 Task: Send an email with the signature Manuel Garcia with the subject Request for feedback on a public opinion poll and the message I would like to request an update on the teams progress towards meeting the quarterly goals. from softage.3@softage.net to softage.7@softage.net with an attached audio file Audio_philosophy_discussion.mp3 and move the email from Sent Items to the folder Memorandums of understanding
Action: Mouse moved to (87, 173)
Screenshot: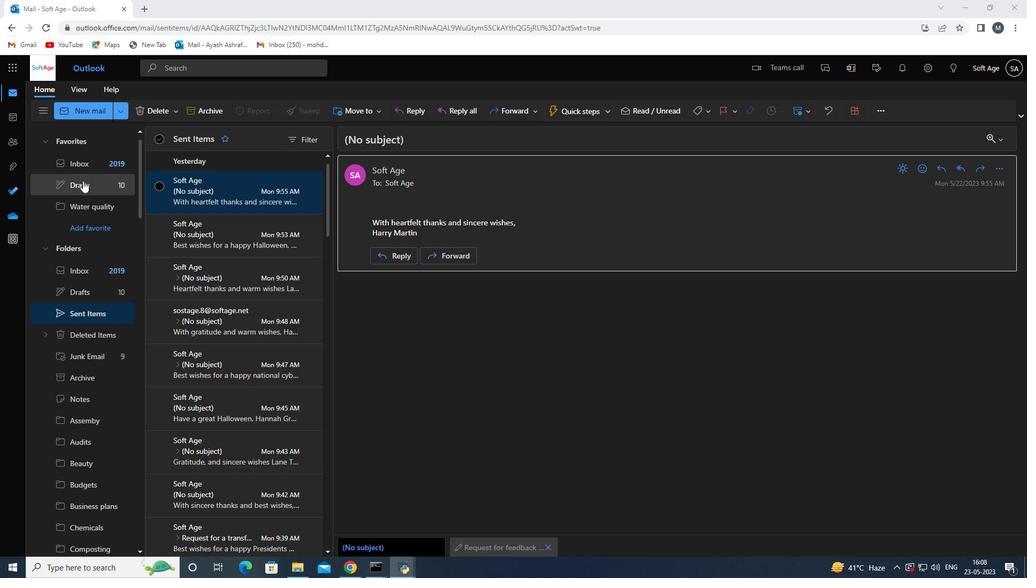 
Action: Mouse pressed left at (87, 173)
Screenshot: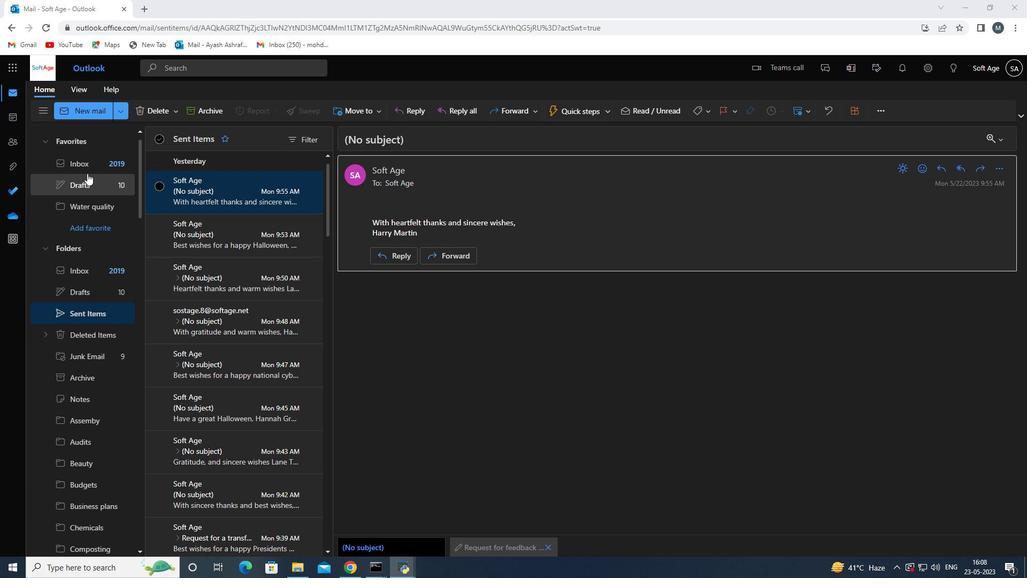 
Action: Mouse moved to (85, 112)
Screenshot: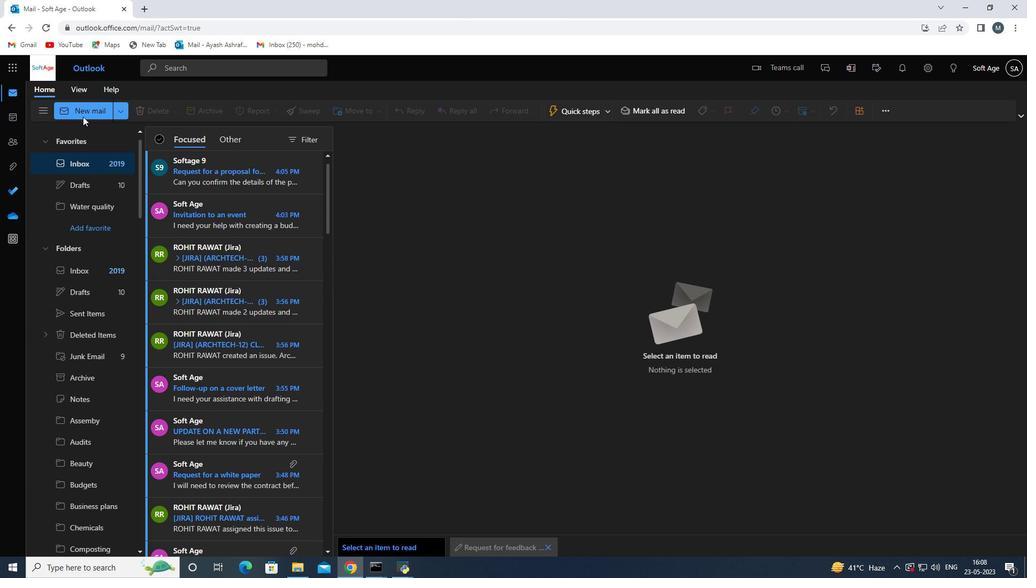 
Action: Mouse pressed left at (85, 112)
Screenshot: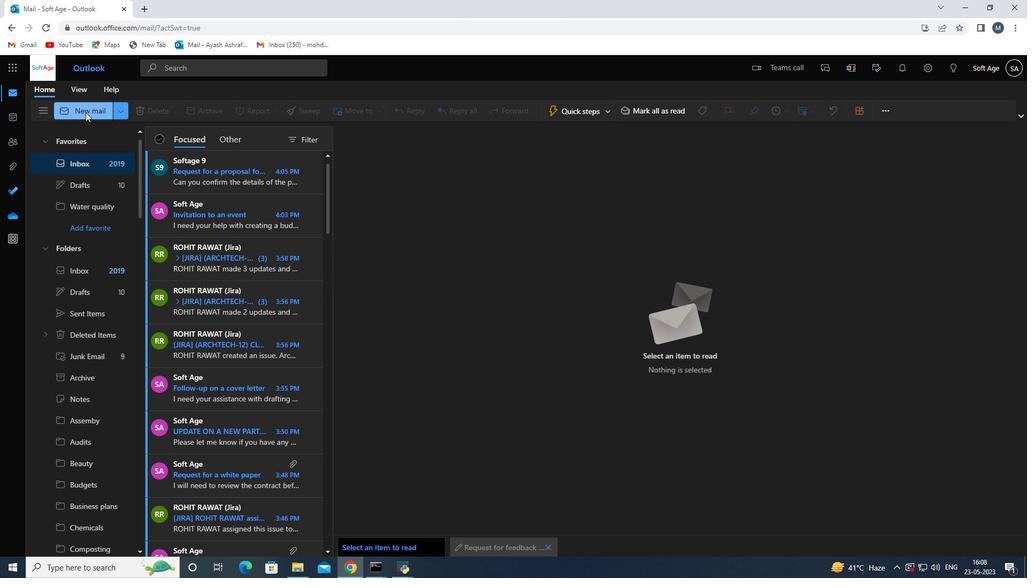 
Action: Mouse moved to (717, 113)
Screenshot: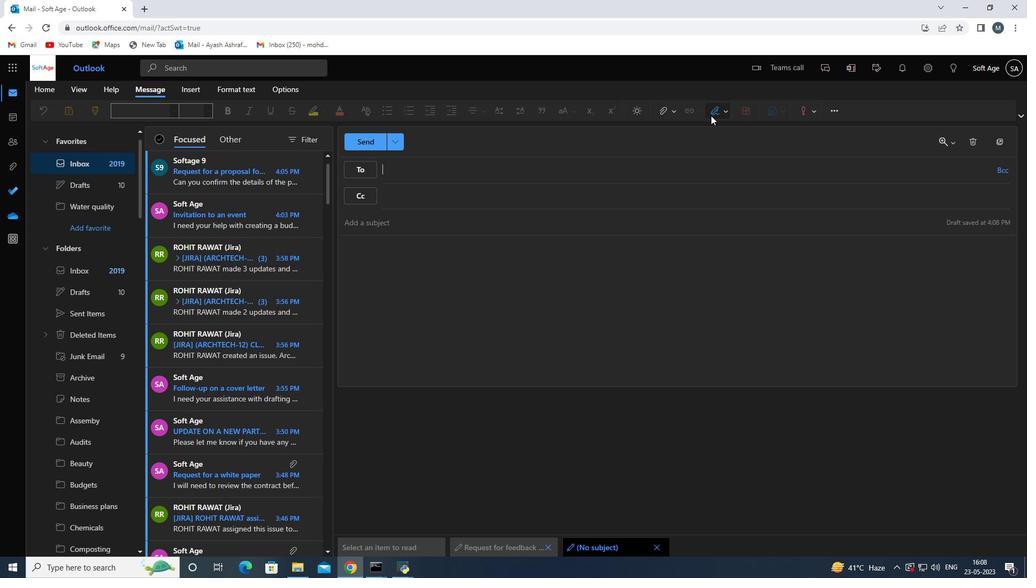 
Action: Mouse pressed left at (717, 113)
Screenshot: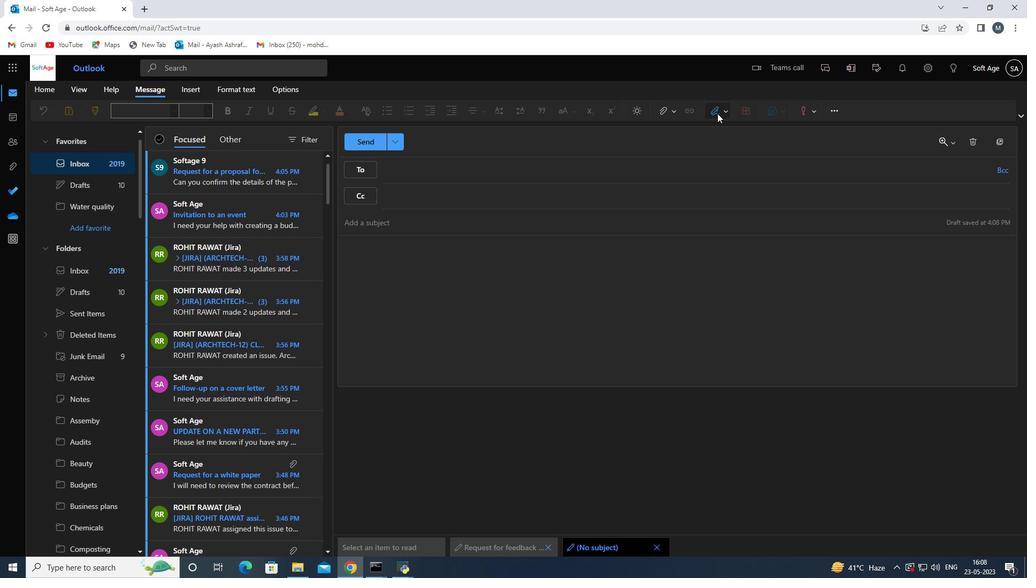 
Action: Mouse moved to (687, 160)
Screenshot: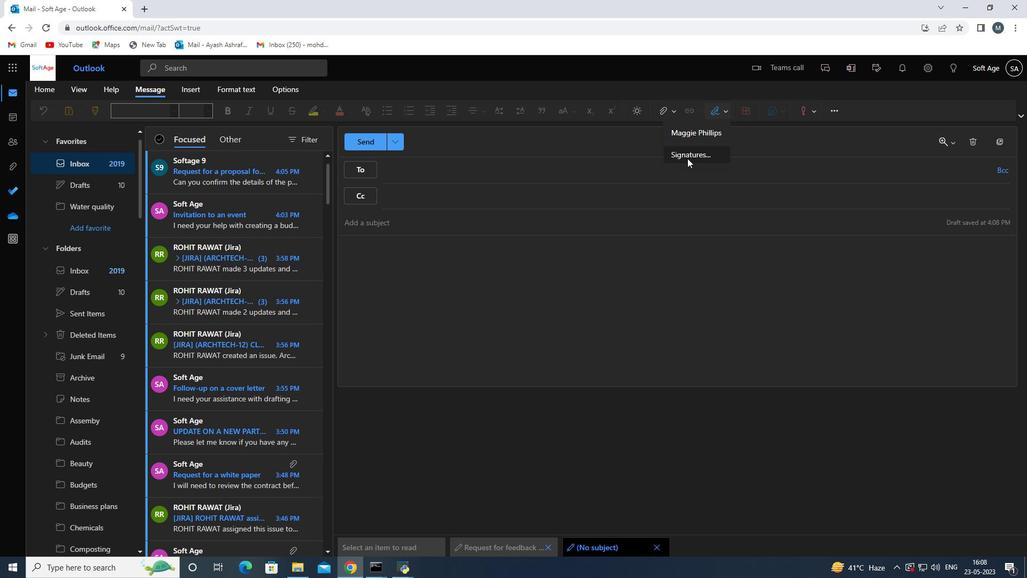 
Action: Mouse pressed left at (687, 160)
Screenshot: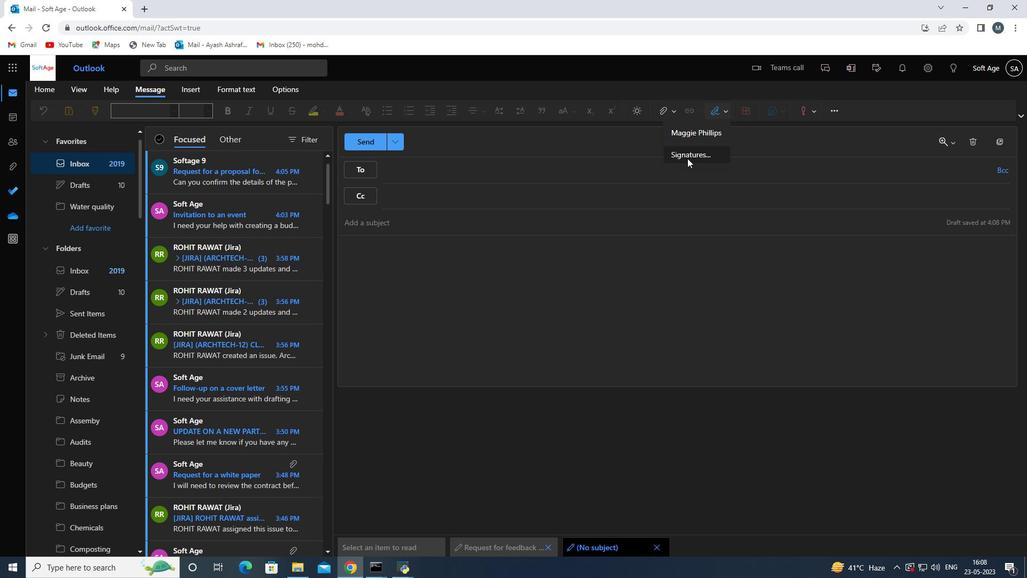 
Action: Mouse moved to (715, 195)
Screenshot: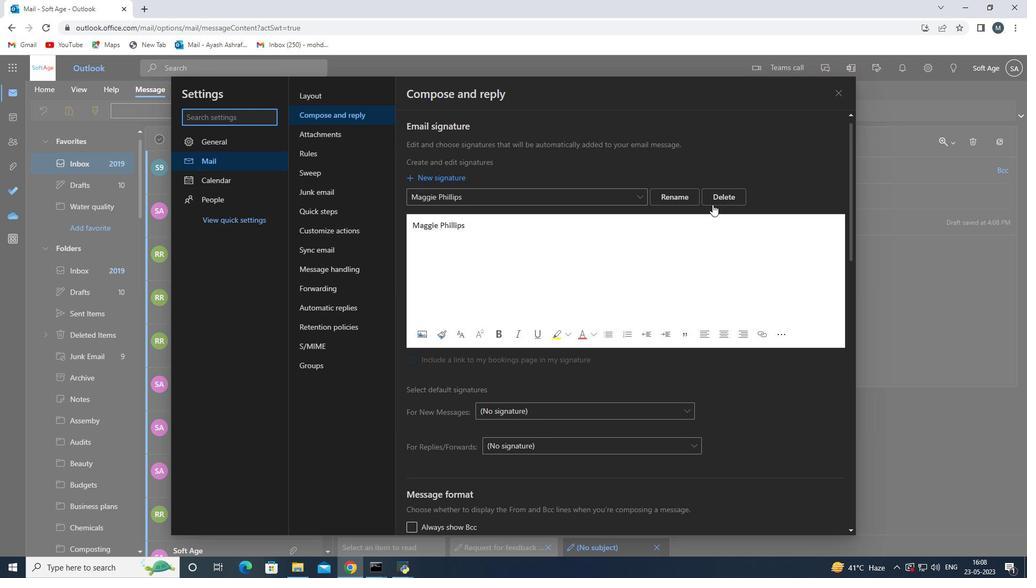
Action: Mouse pressed left at (715, 195)
Screenshot: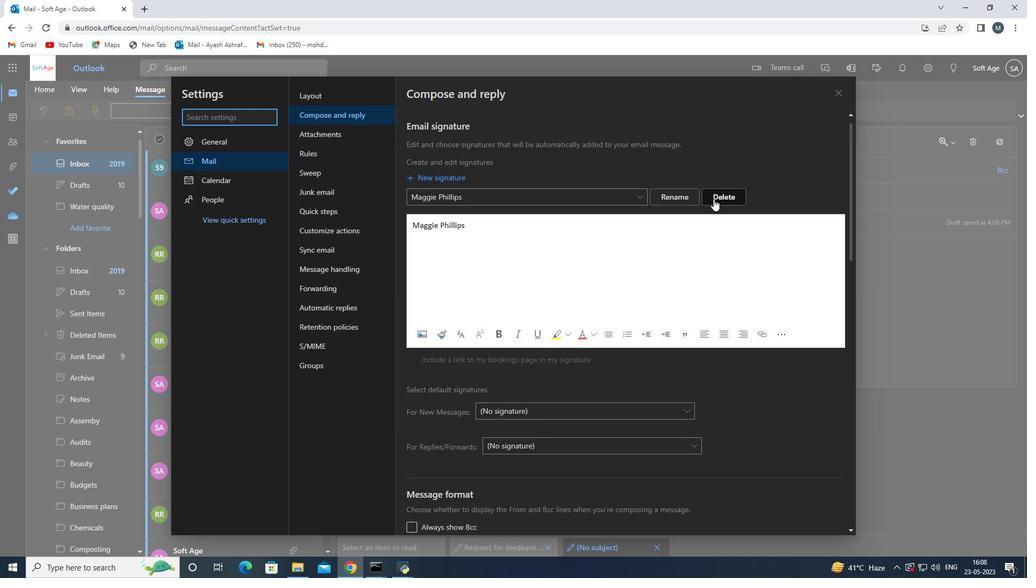 
Action: Mouse moved to (435, 197)
Screenshot: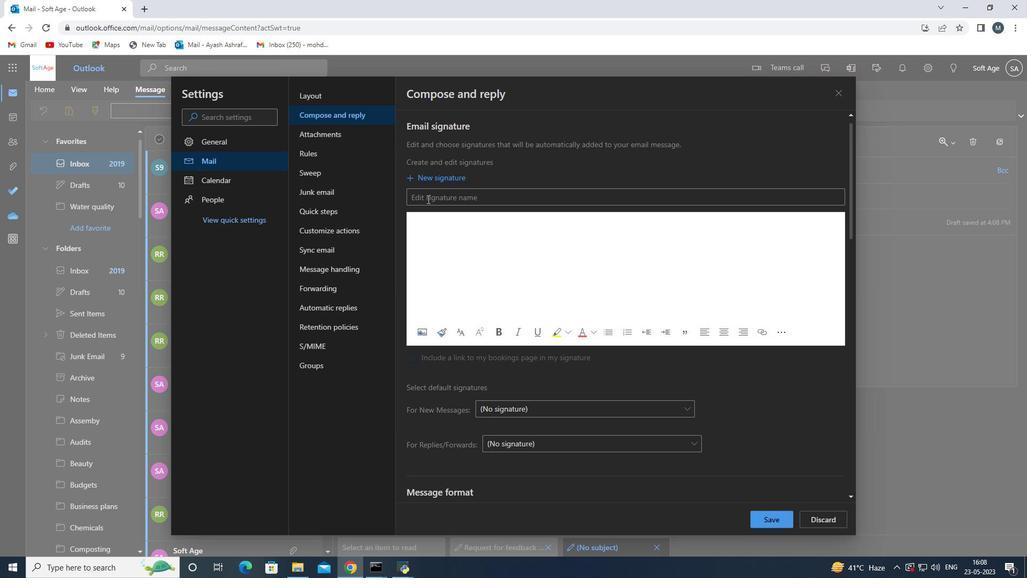 
Action: Mouse pressed left at (435, 197)
Screenshot: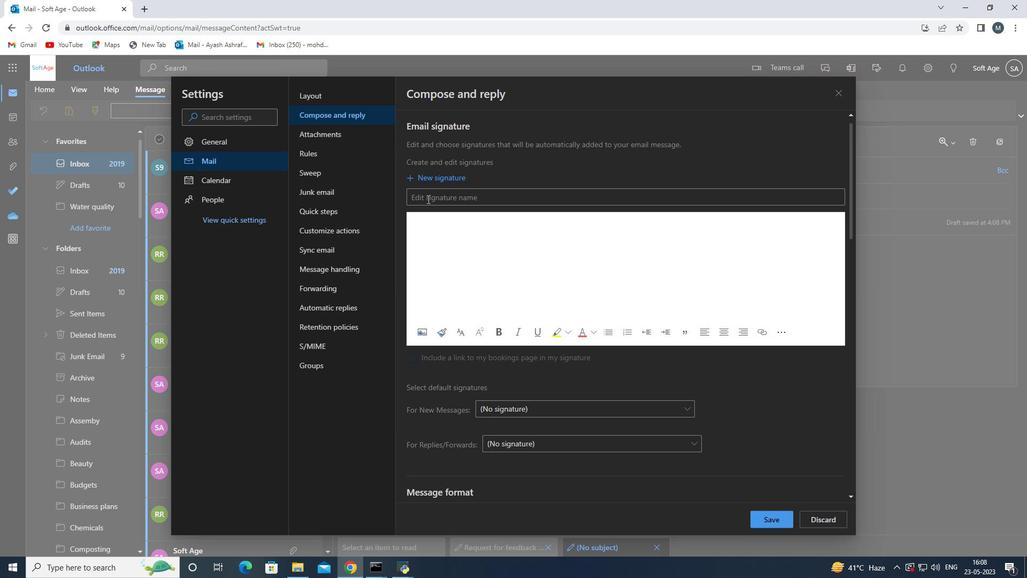 
Action: Mouse moved to (435, 197)
Screenshot: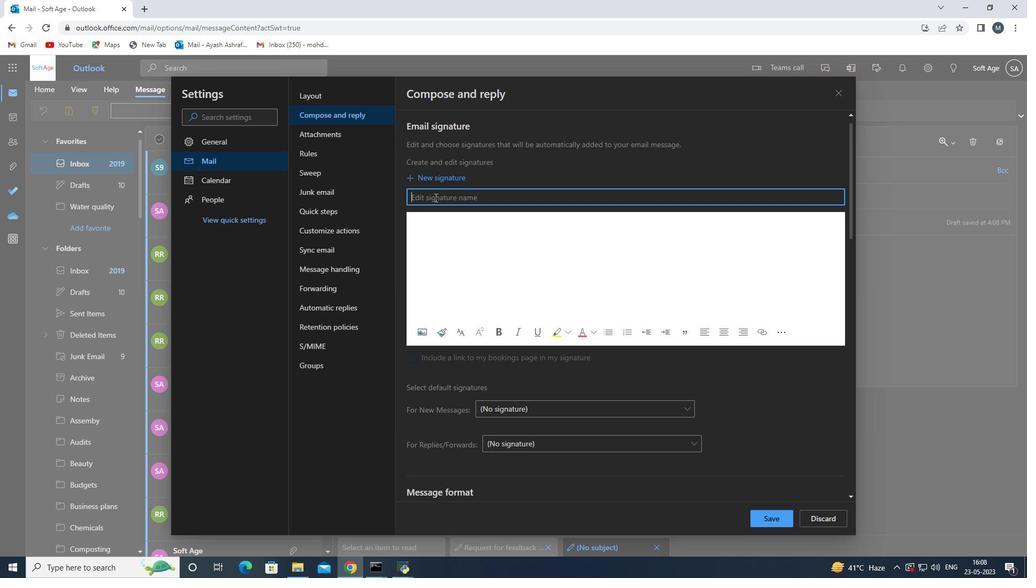 
Action: Key pressed <Key.shift>Manuel<Key.space><Key.shift><Key.shift><Key.shift><Key.shift><Key.shift><Key.shift><Key.shift><Key.shift><Key.shift><Key.shift>Garcia<Key.enter>
Screenshot: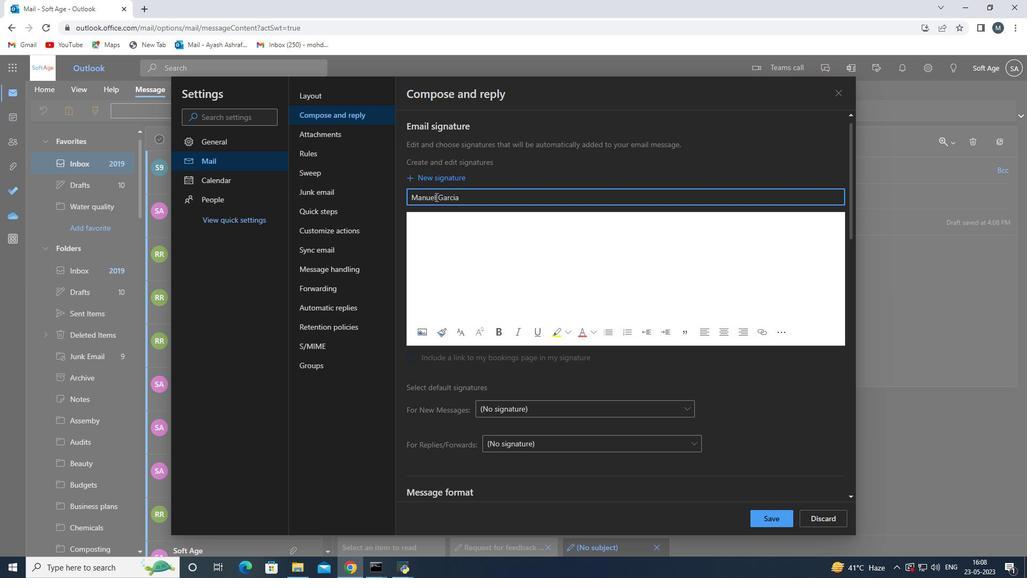 
Action: Mouse moved to (444, 222)
Screenshot: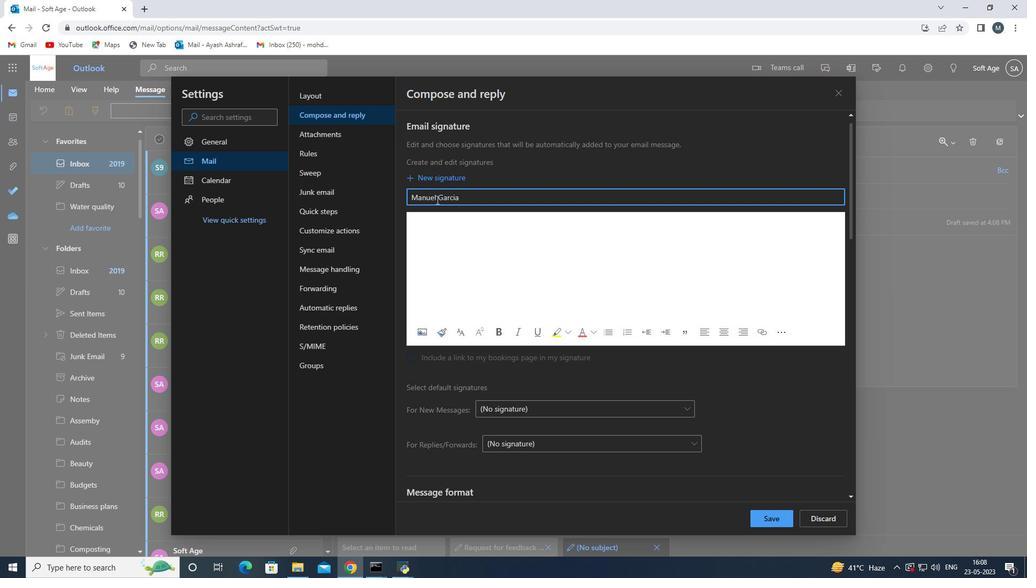 
Action: Mouse pressed left at (444, 222)
Screenshot: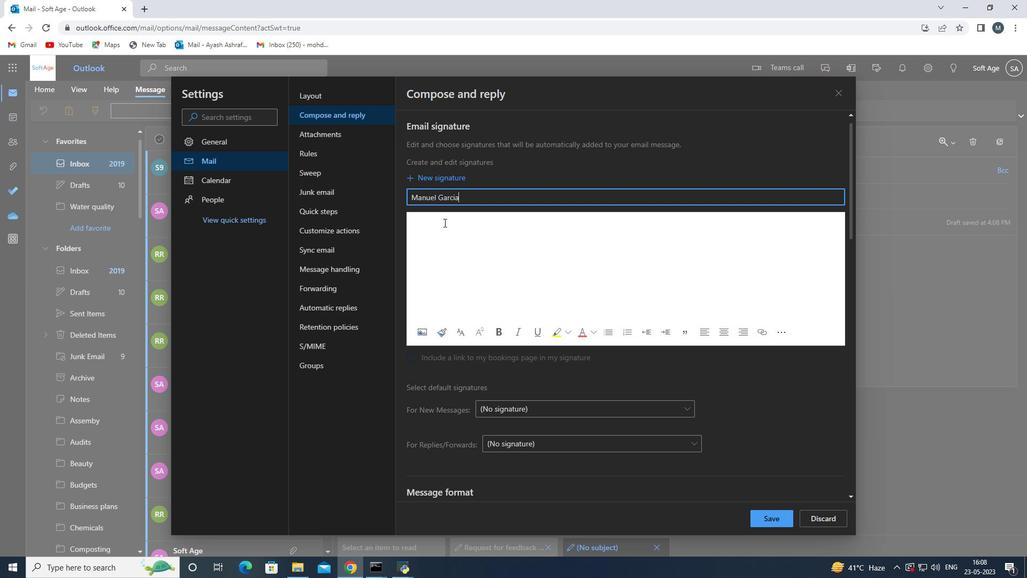 
Action: Key pressed <Key.shift><Key.shift><Key.shift><Key.shift><Key.shift><Key.shift><Key.shift>Manuel<Key.space><Key.shift><Key.shift><Key.shift><Key.shift><Key.shift><Key.shift><Key.shift><Key.shift><Key.shift><Key.shift><Key.shift><Key.shift><Key.shift>Garcia<Key.space>
Screenshot: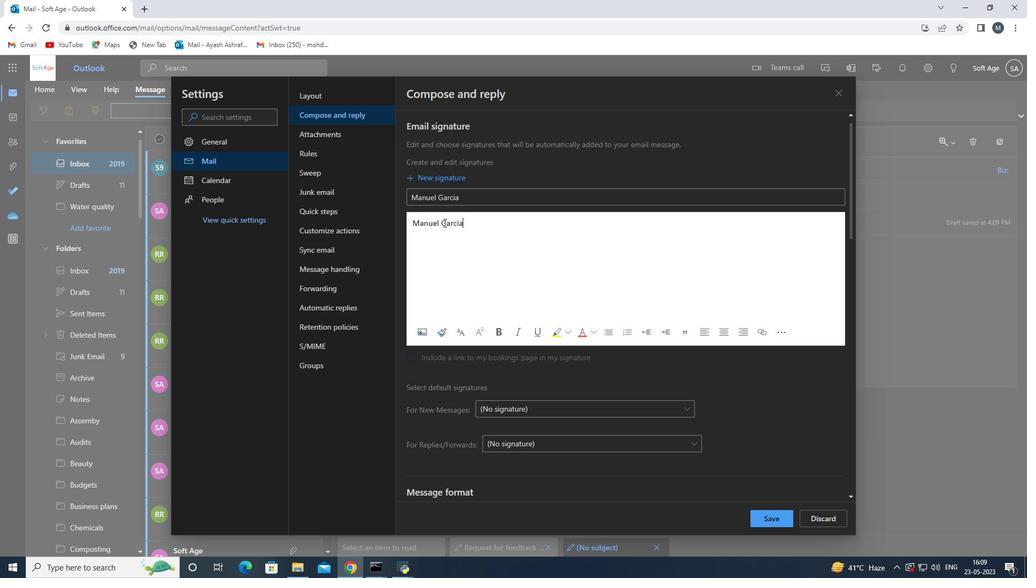
Action: Mouse moved to (769, 523)
Screenshot: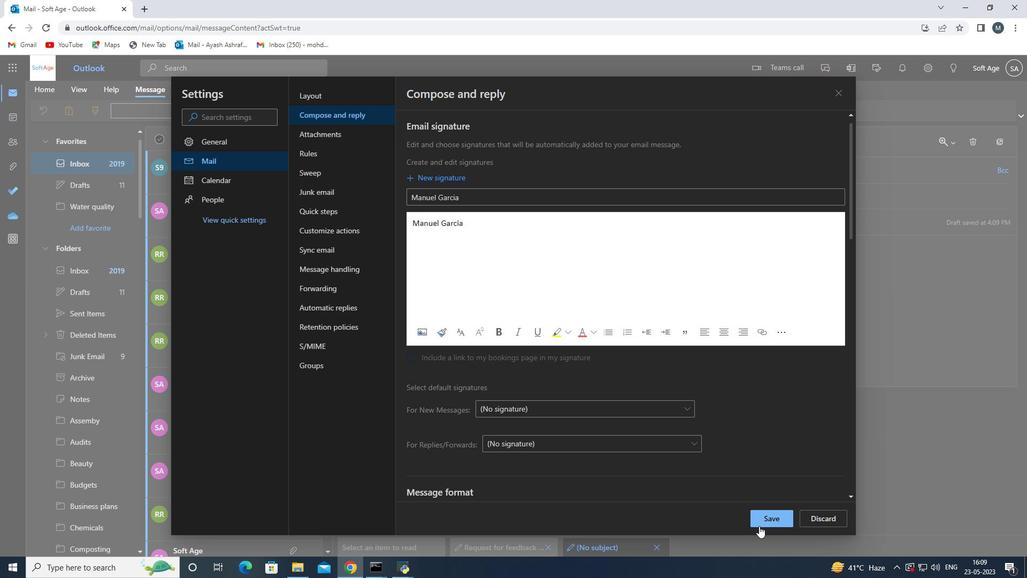 
Action: Mouse pressed left at (769, 523)
Screenshot: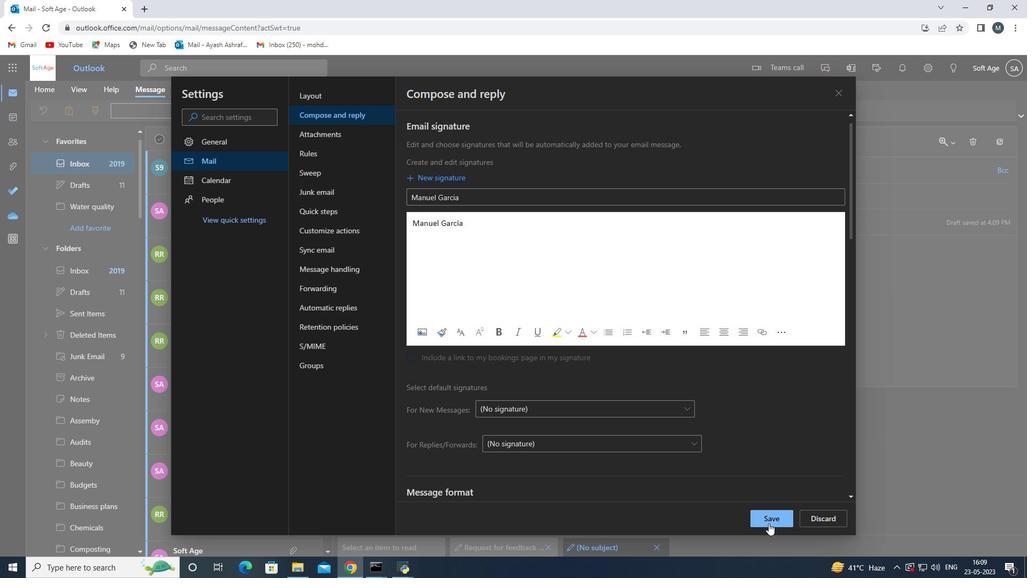 
Action: Mouse moved to (831, 92)
Screenshot: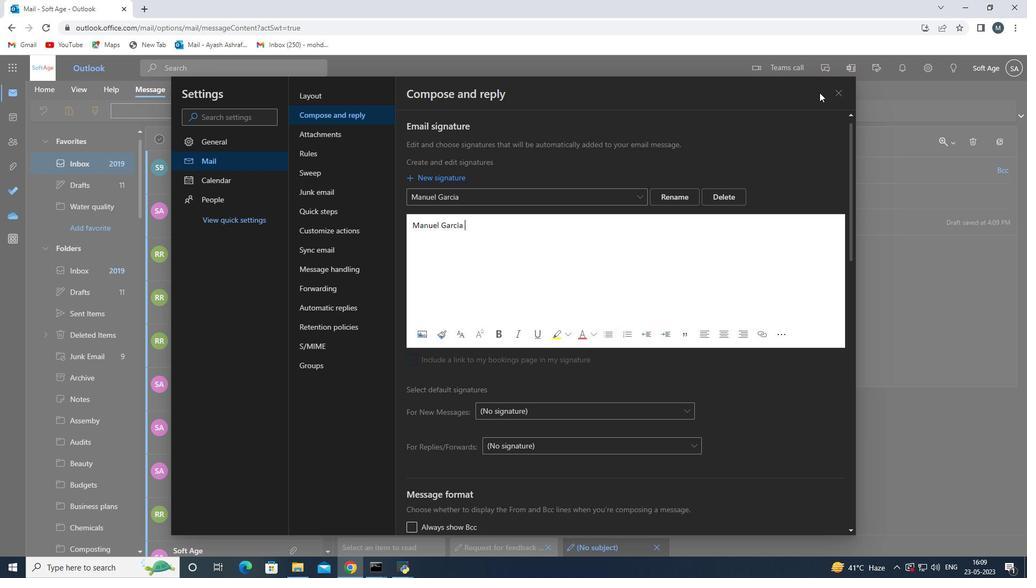 
Action: Mouse pressed left at (831, 92)
Screenshot: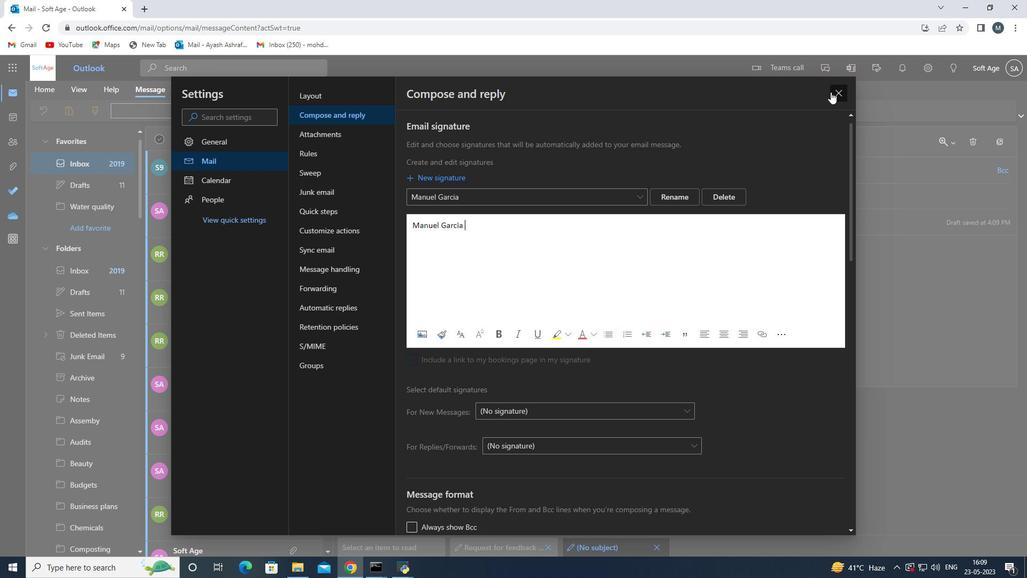 
Action: Mouse moved to (440, 170)
Screenshot: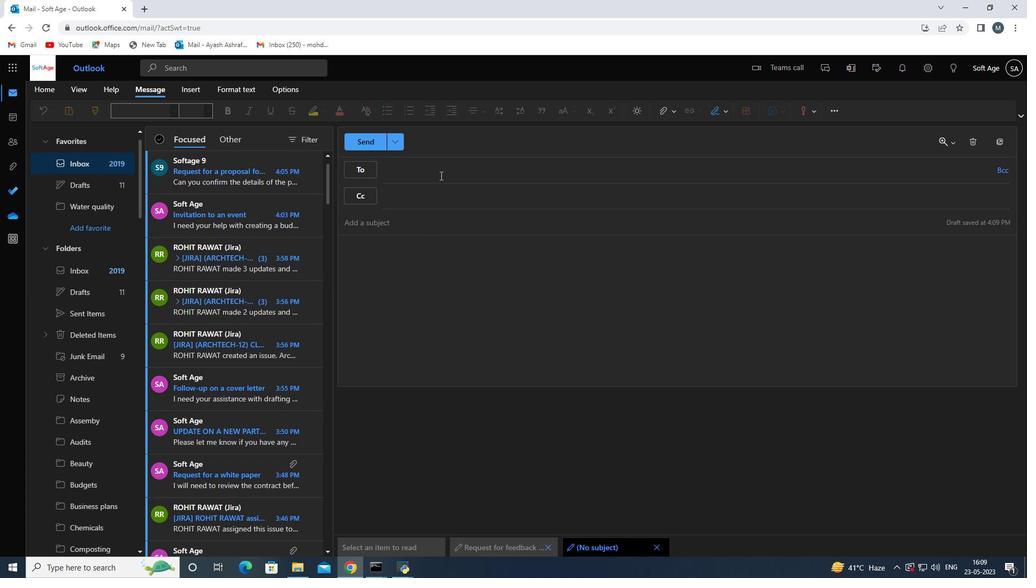 
Action: Mouse pressed left at (440, 170)
Screenshot: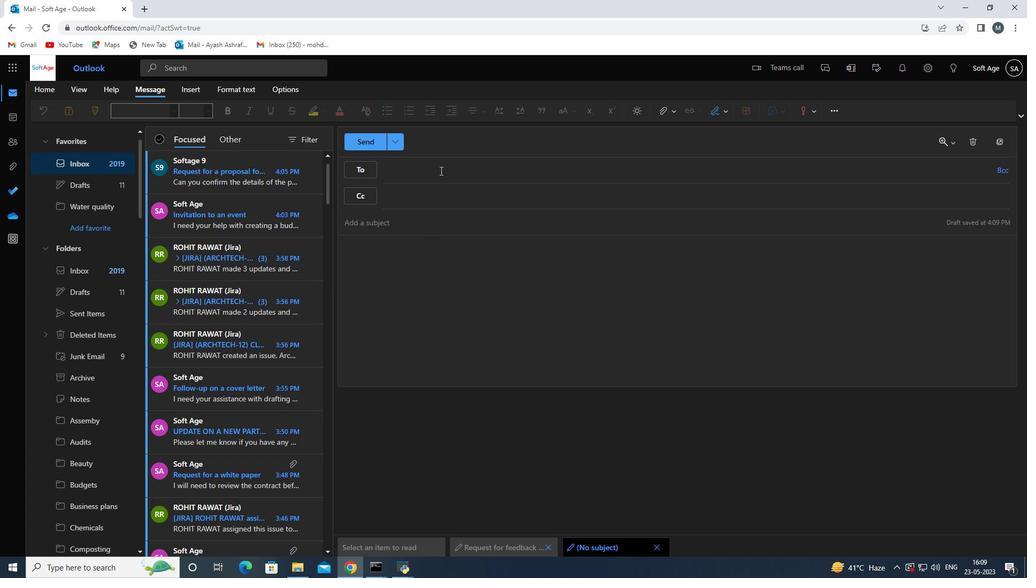 
Action: Key pressed r<Key.backspace><Key.shift>Softage.7<Key.shift>@softage.net<Key.enter>
Screenshot: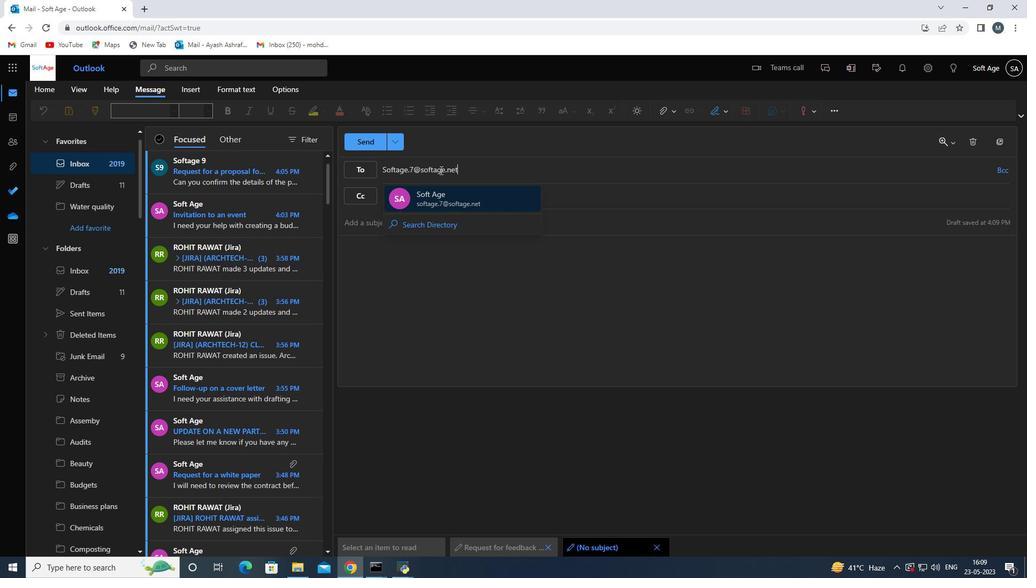 
Action: Mouse moved to (420, 224)
Screenshot: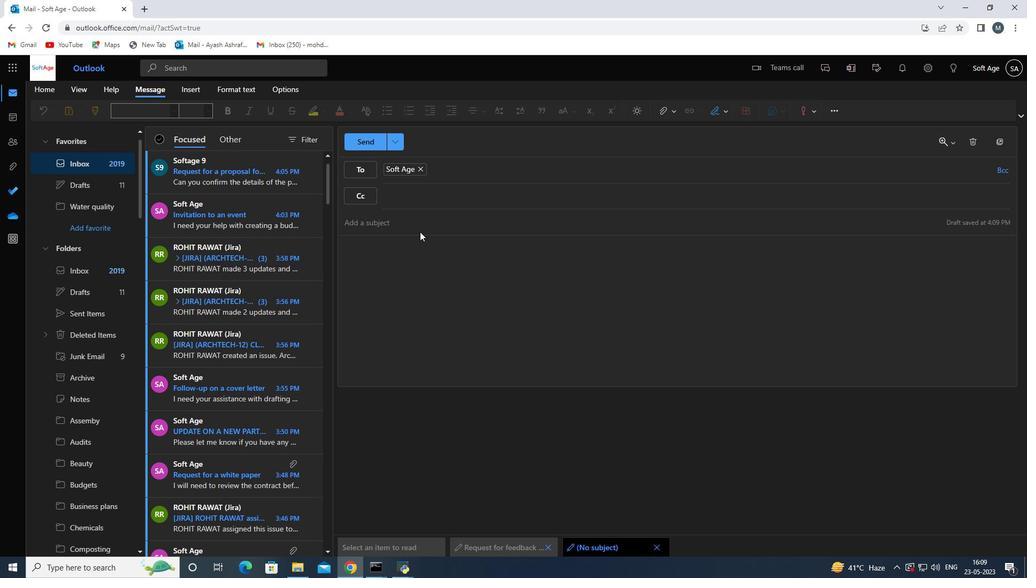 
Action: Mouse pressed left at (420, 224)
Screenshot: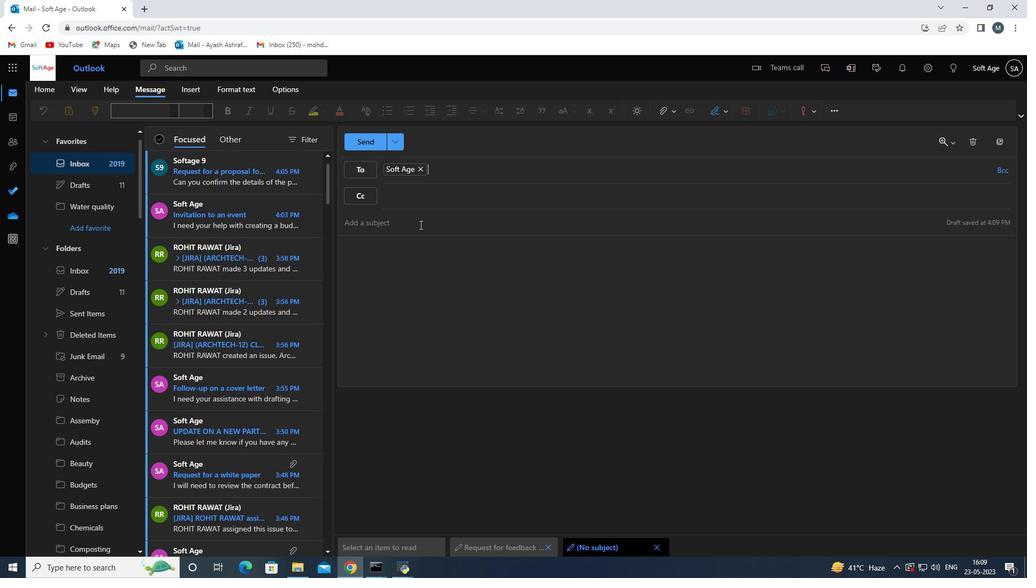 
Action: Key pressed <Key.shift>request<Key.space>for<Key.space><Key.backspace><Key.backspace><Key.backspace><Key.backspace><Key.backspace><Key.backspace><Key.backspace><Key.backspace><Key.backspace><Key.backspace><Key.backspace><Key.backspace><Key.backspace><Key.backspace><Key.backspace><Key.backspace><Key.backspace><Key.backspace><Key.backspace><Key.backspace><Key.backspace><Key.backspace><Key.backspace><Key.shift>Request<Key.space>for<Key.space>feedback<Key.space>on<Key.space>a<Key.space>public<Key.space>opininon<Key.space>
Screenshot: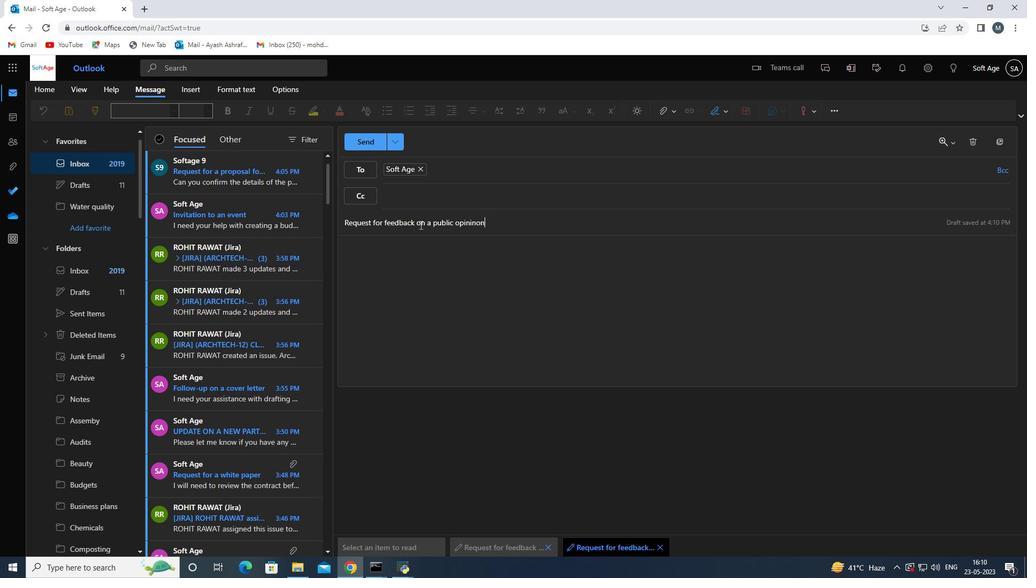 
Action: Mouse moved to (465, 221)
Screenshot: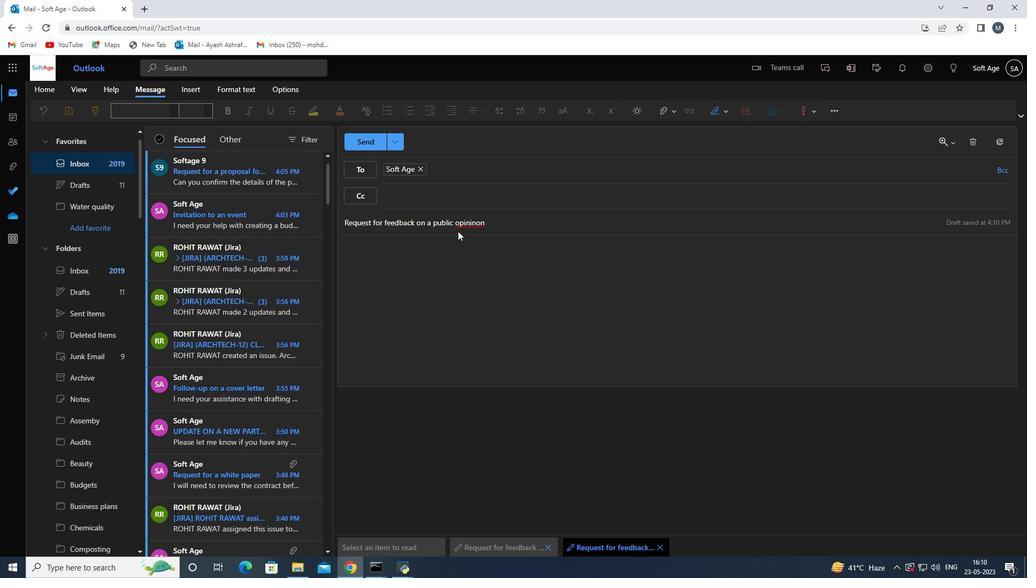 
Action: Mouse pressed left at (465, 221)
Screenshot: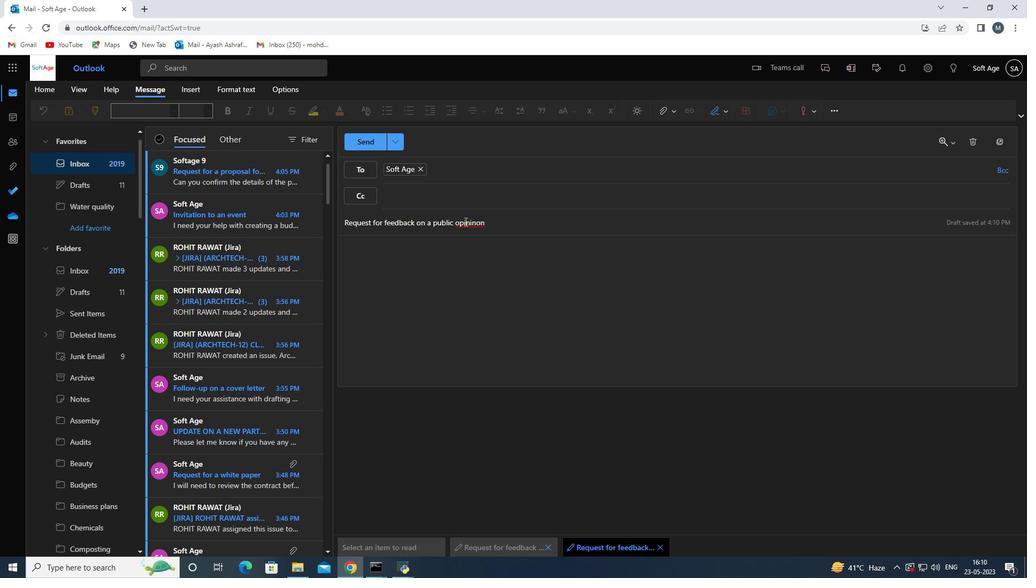 
Action: Mouse moved to (491, 226)
Screenshot: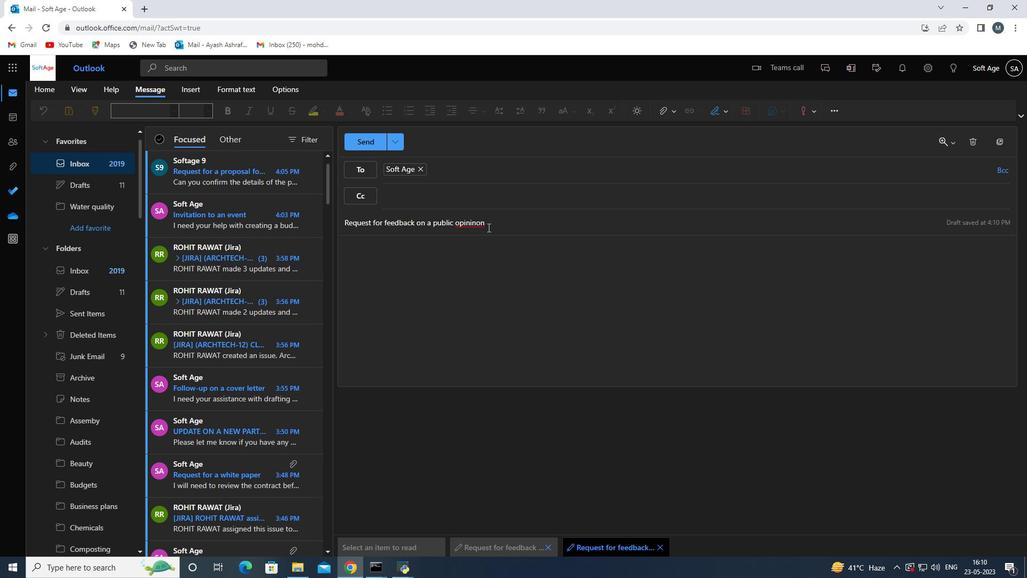 
Action: Mouse pressed left at (491, 226)
Screenshot: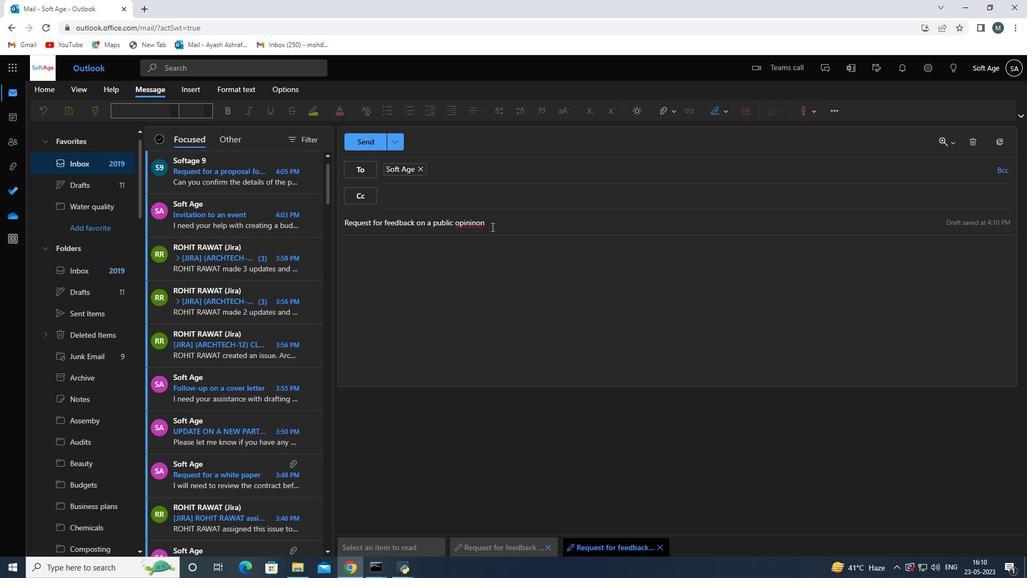 
Action: Key pressed <Key.backspace><Key.backspace><Key.backspace><Key.backspace><Key.backspace>ion<Key.space>o<Key.backspace>poll<Key.space>
Screenshot: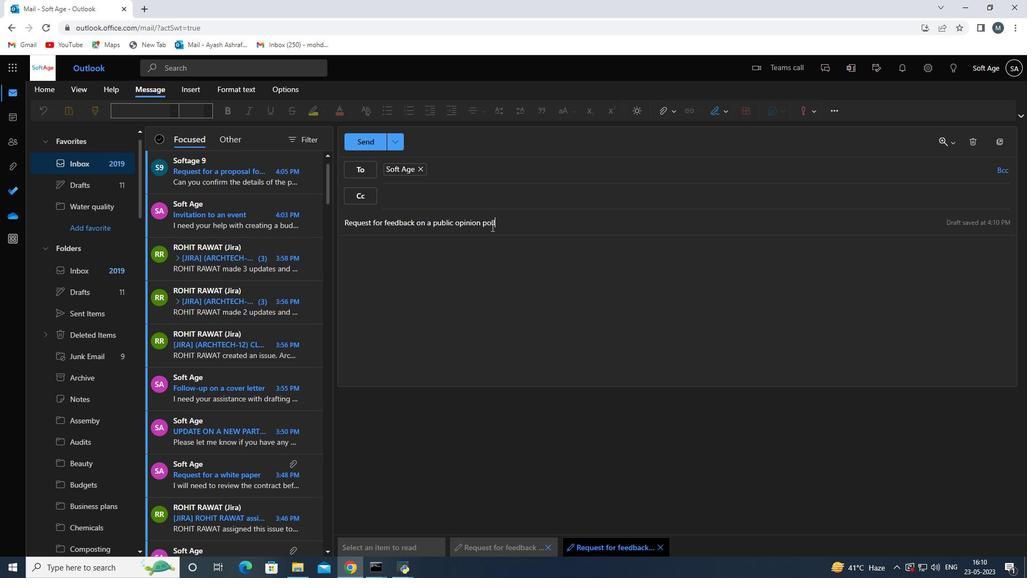 
Action: Mouse moved to (424, 252)
Screenshot: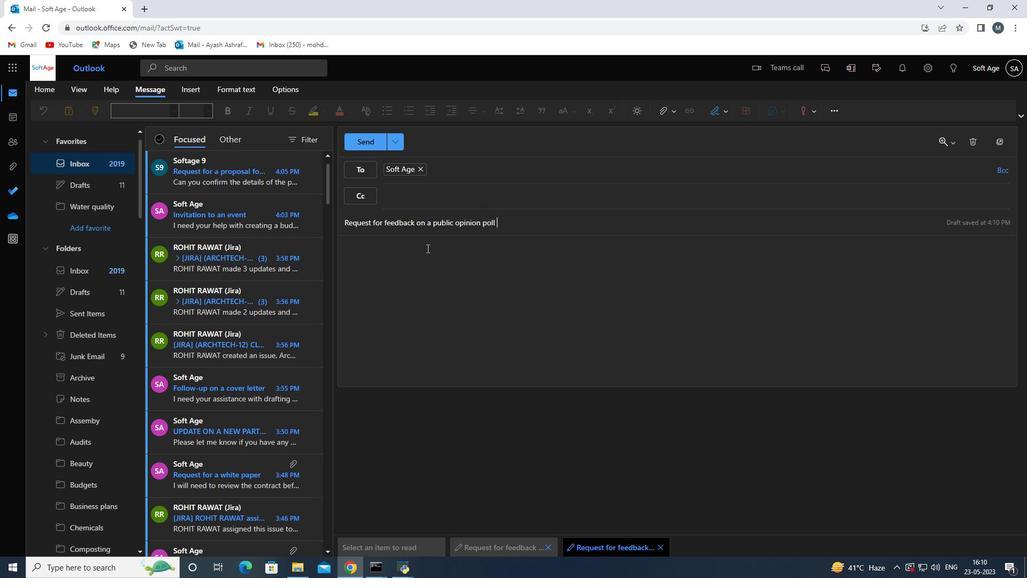 
Action: Mouse pressed left at (424, 252)
Screenshot: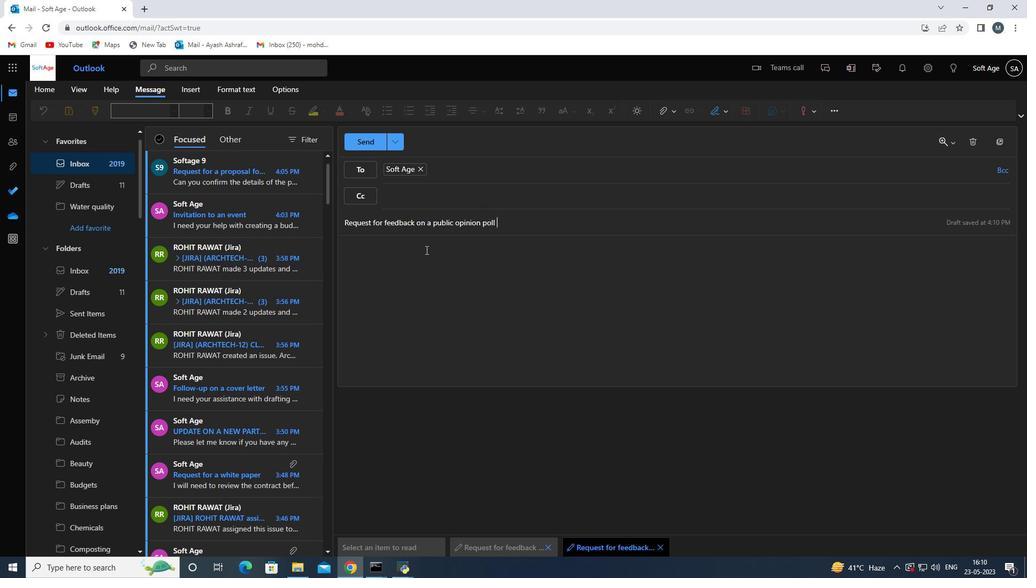 
Action: Key pressed <Key.shift>I<Key.space>would<Key.space>like<Key.space>to<Key.space>request<Key.space>an<Key.space>update<Key.space>on<Key.space>the<Key.space>teams<Key.space>progress<Key.space>towards<Key.space>meeting<Key.space>the<Key.space>quarterly<Key.space>goals<Key.space>
Screenshot: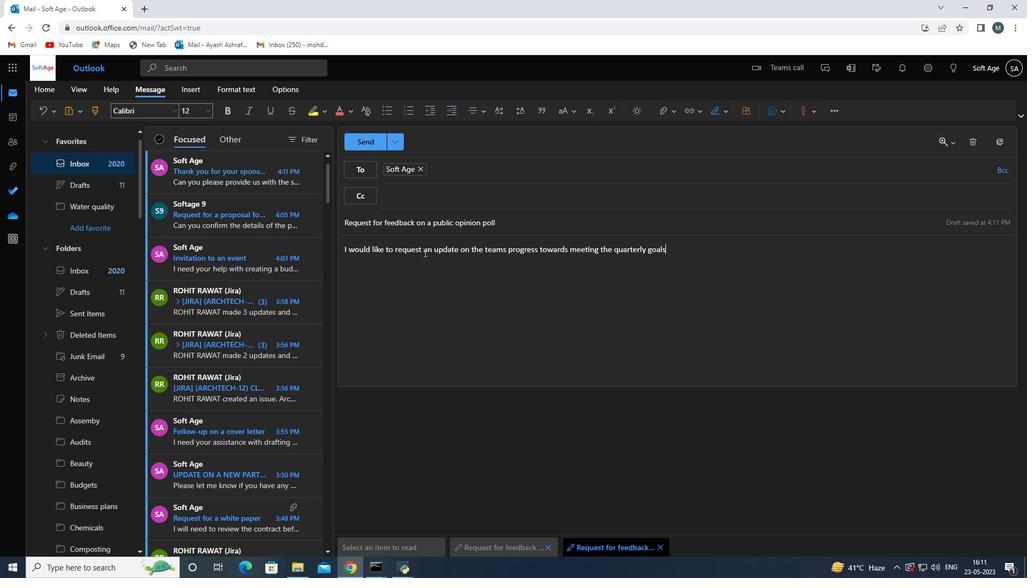 
Action: Mouse moved to (493, 248)
Screenshot: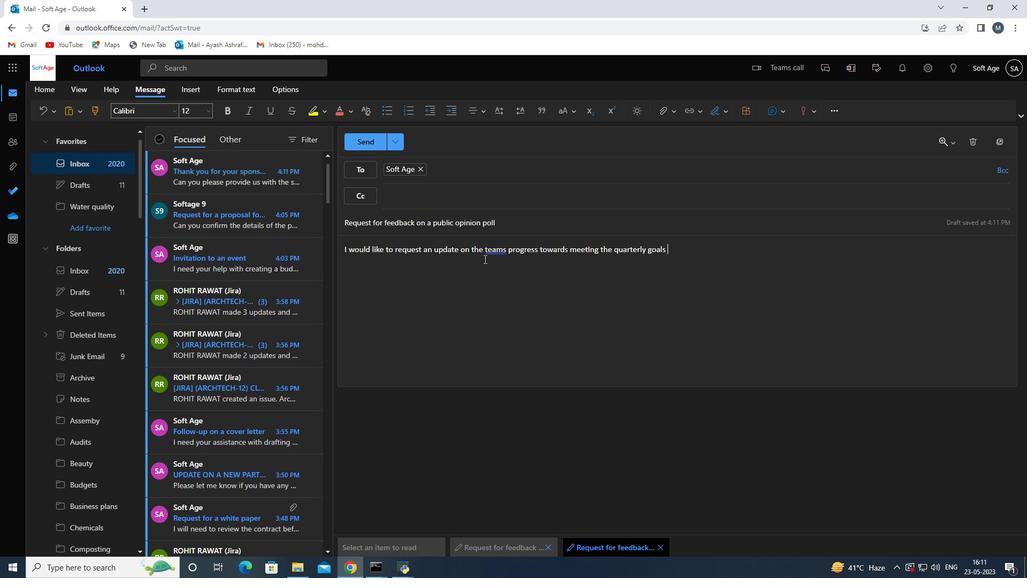 
Action: Mouse pressed left at (493, 248)
Screenshot: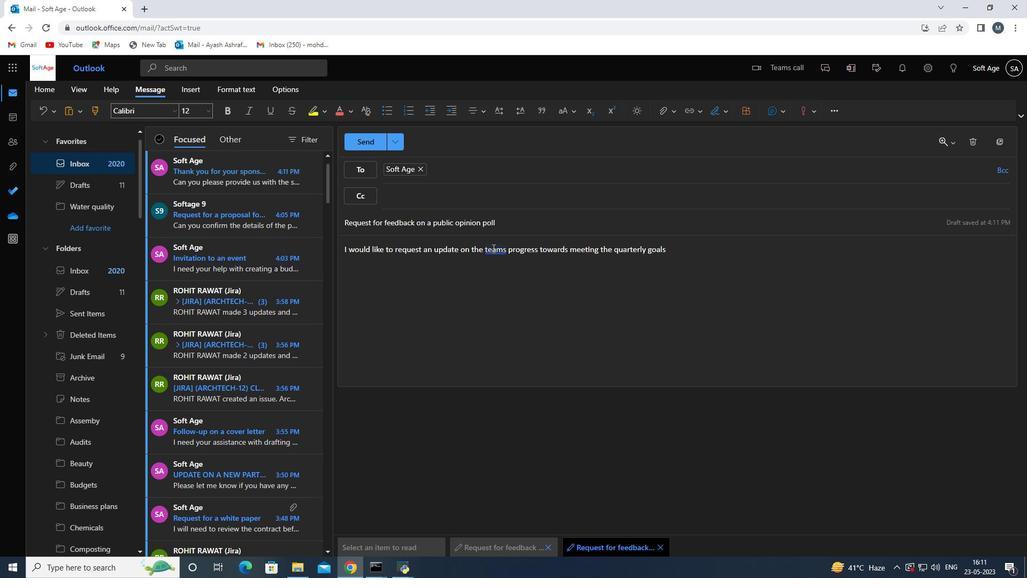 
Action: Mouse moved to (506, 314)
Screenshot: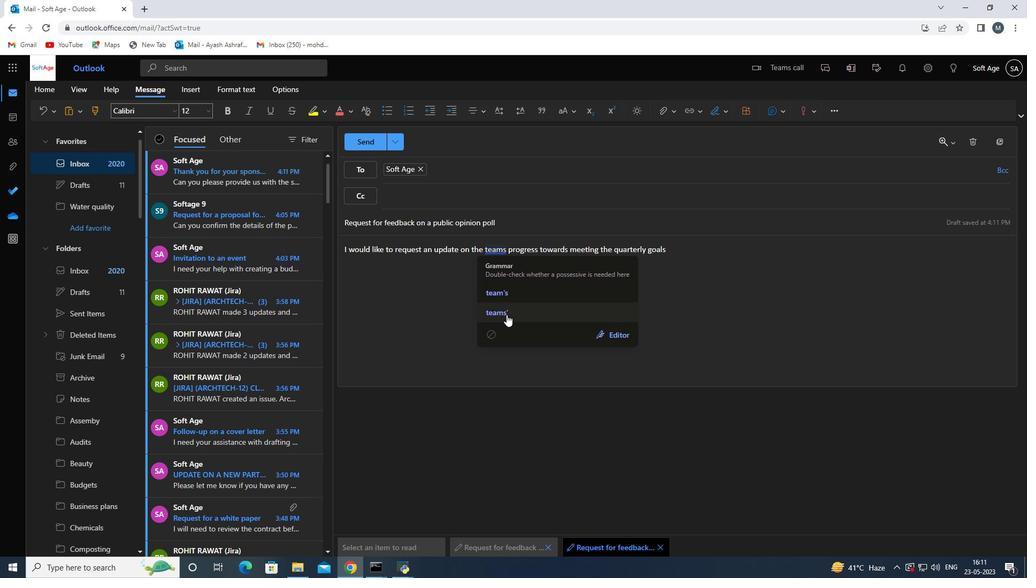 
Action: Mouse pressed left at (506, 314)
Screenshot: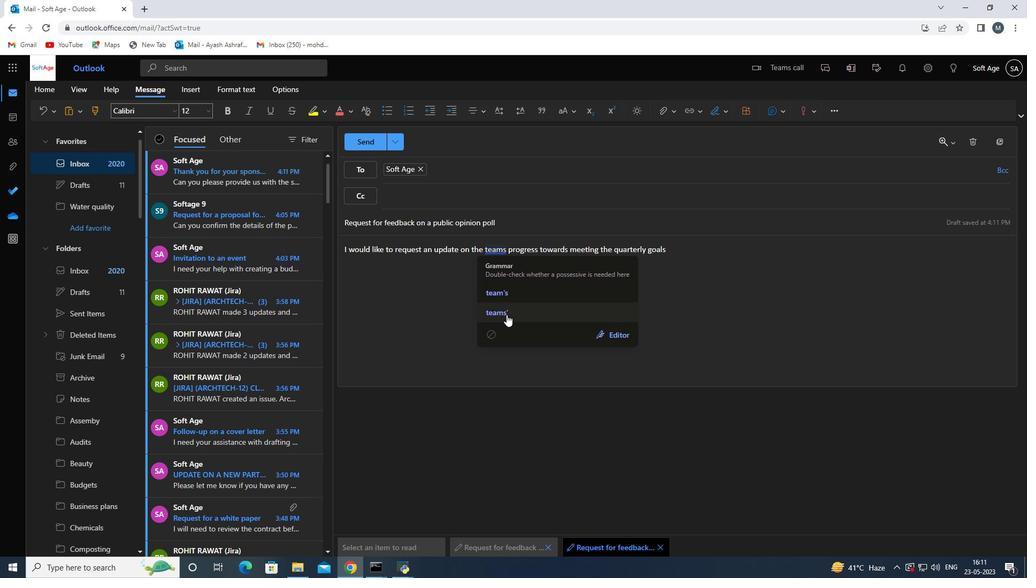 
Action: Mouse moved to (686, 261)
Screenshot: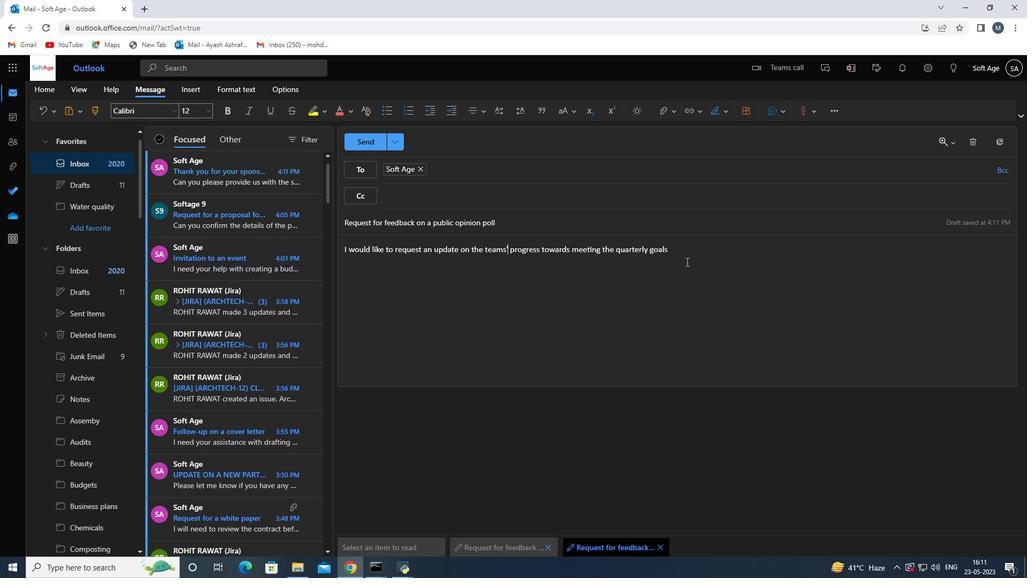 
Action: Mouse pressed left at (686, 261)
Screenshot: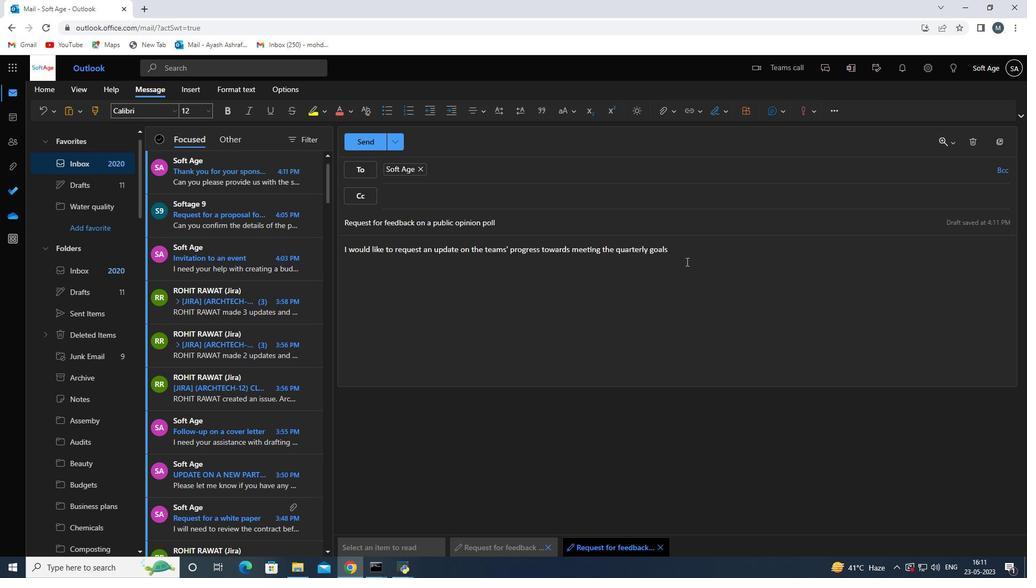 
Action: Mouse moved to (721, 100)
Screenshot: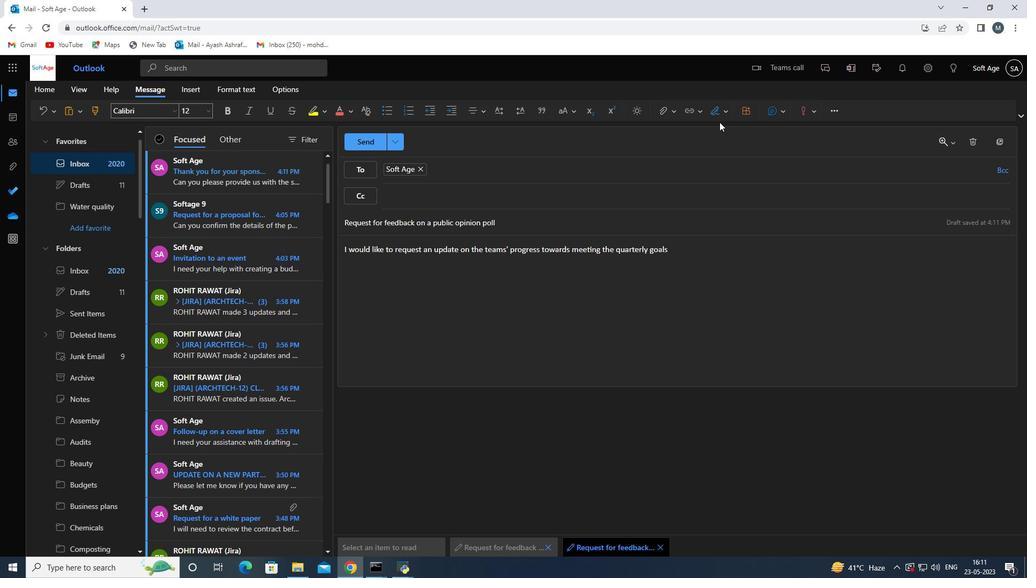 
Action: Mouse pressed left at (721, 100)
Screenshot: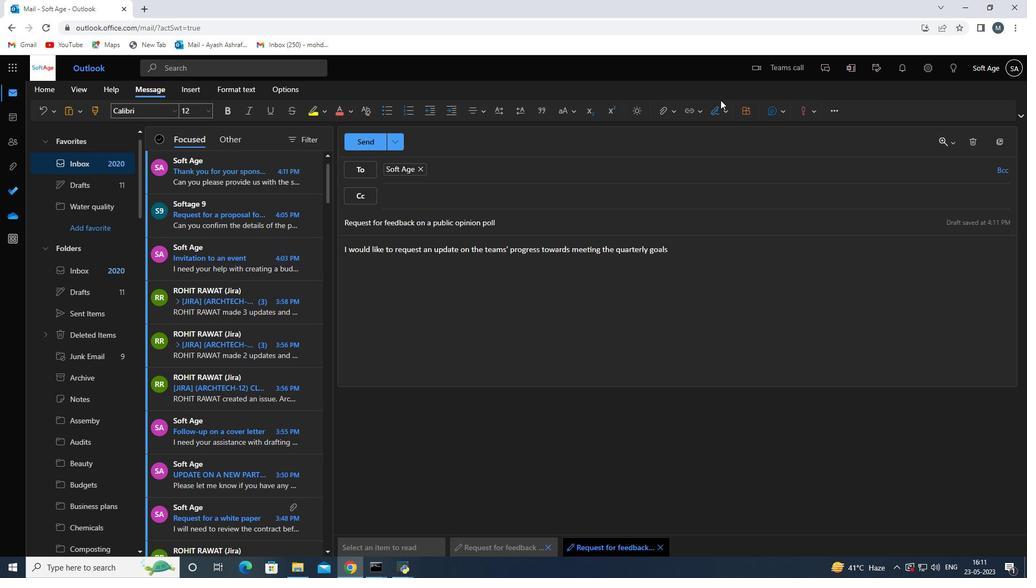 
Action: Mouse moved to (722, 108)
Screenshot: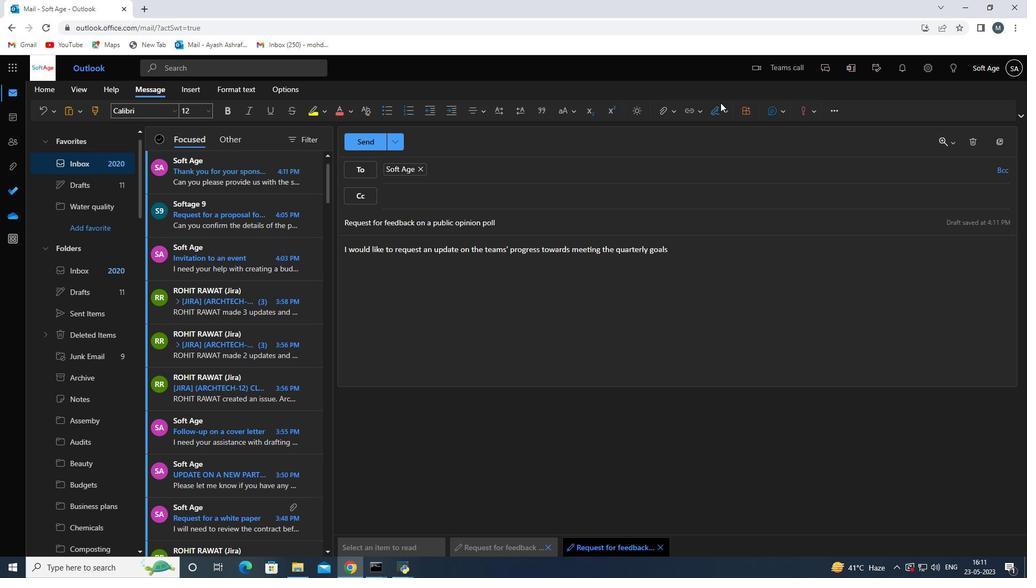
Action: Mouse pressed left at (722, 108)
Screenshot: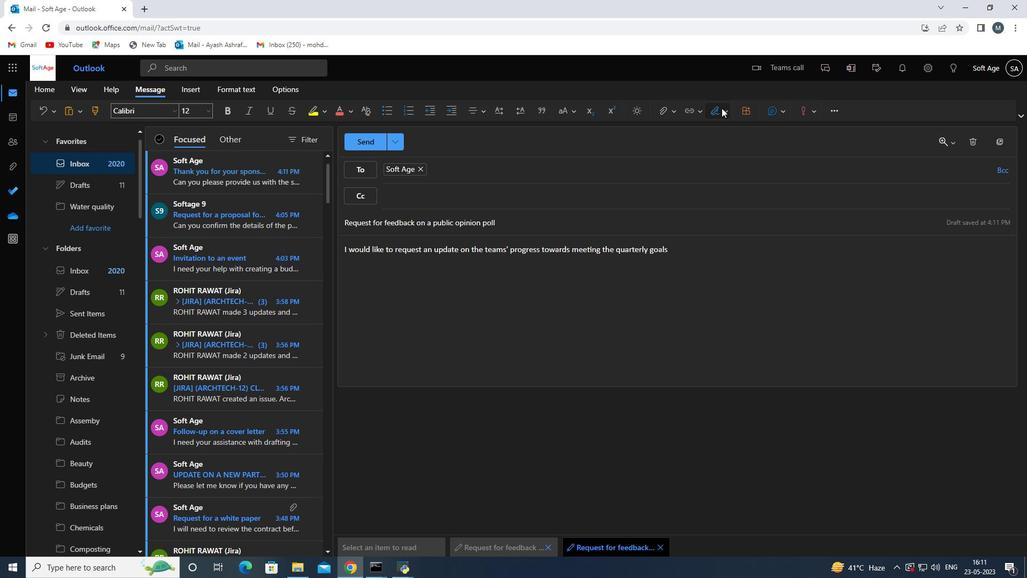 
Action: Mouse moved to (710, 133)
Screenshot: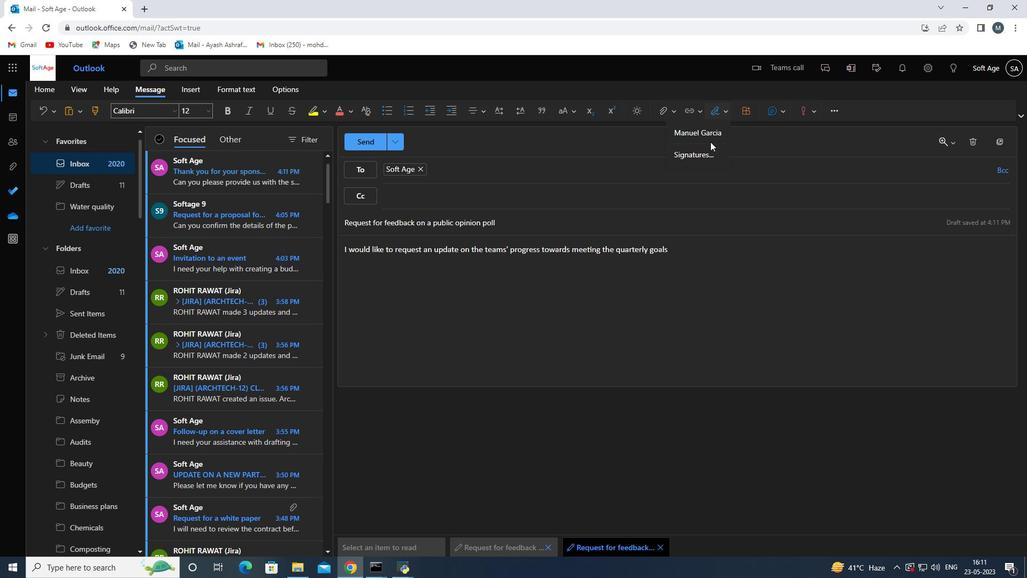 
Action: Mouse pressed left at (710, 133)
Screenshot: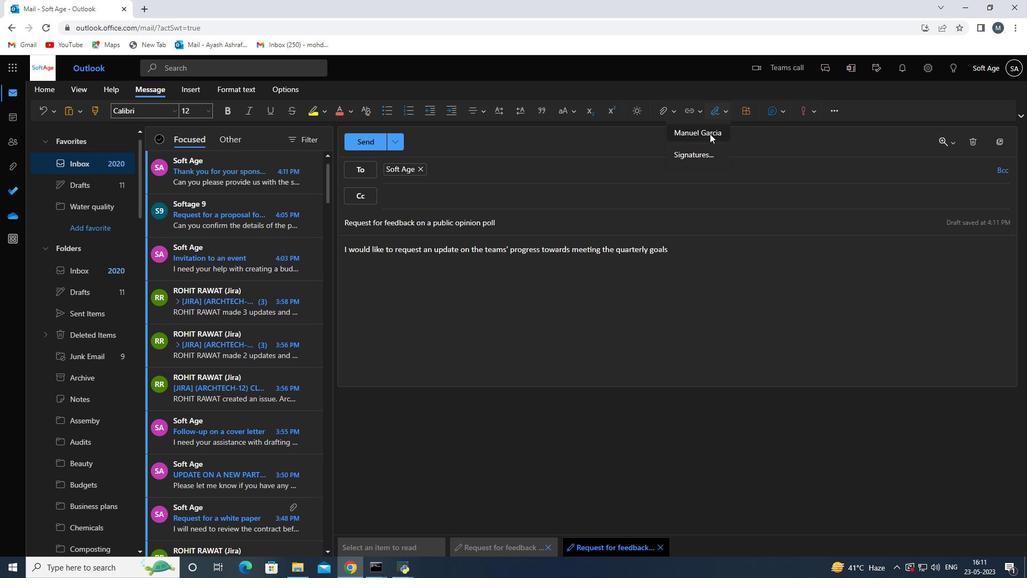 
Action: Mouse moved to (674, 111)
Screenshot: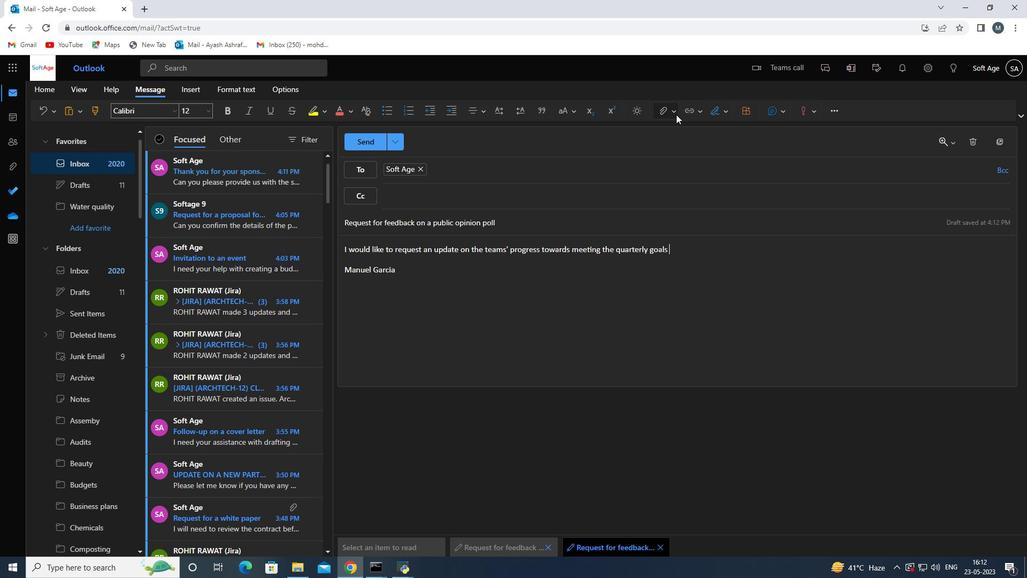
Action: Mouse pressed left at (674, 111)
Screenshot: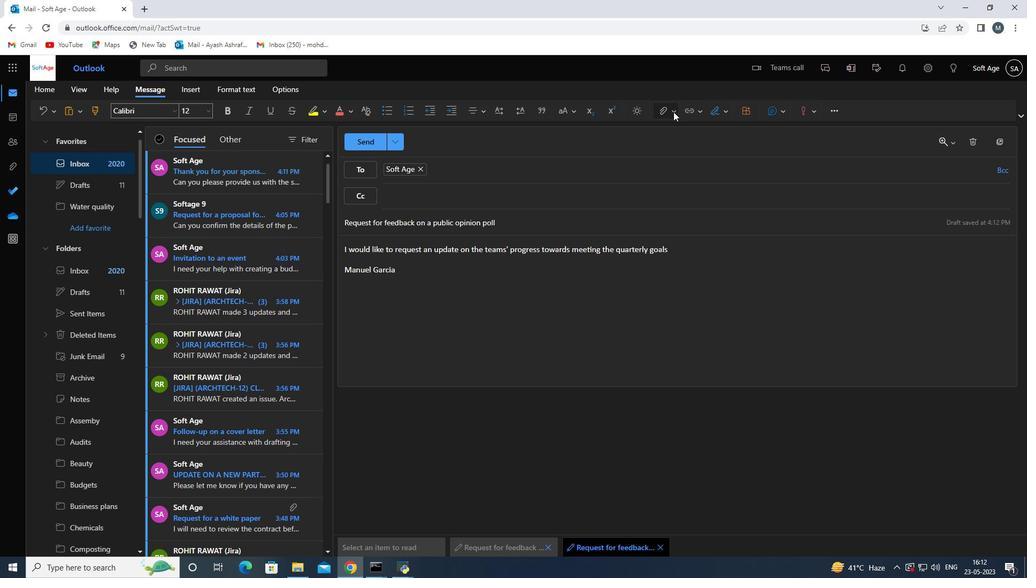 
Action: Mouse moved to (642, 129)
Screenshot: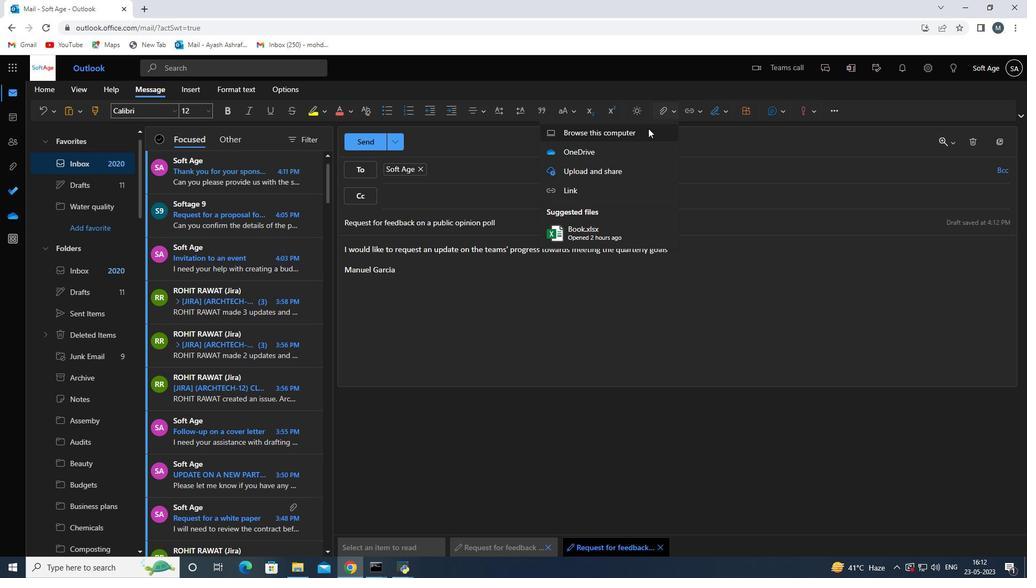 
Action: Mouse pressed left at (642, 129)
Screenshot: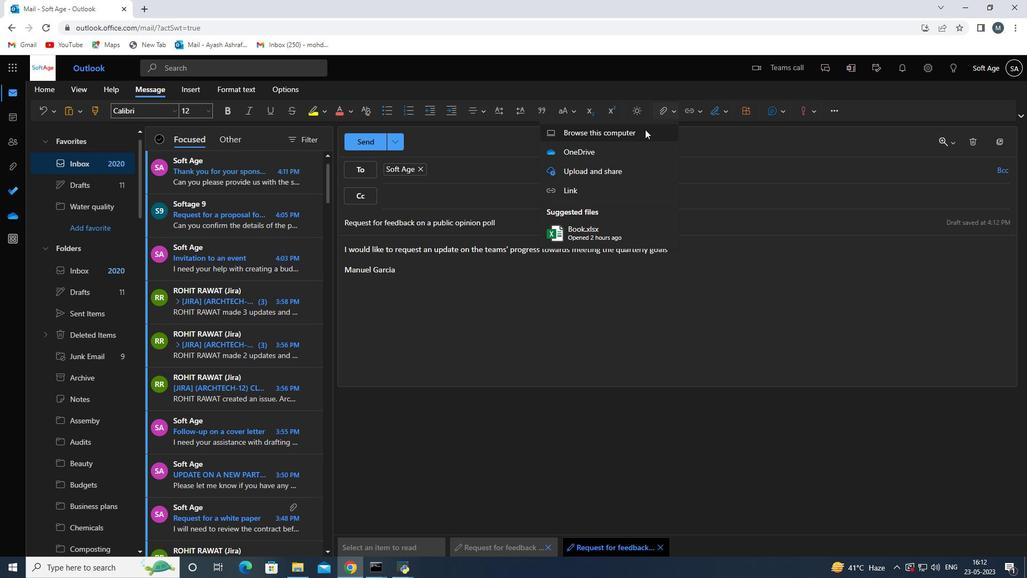 
Action: Mouse moved to (242, 186)
Screenshot: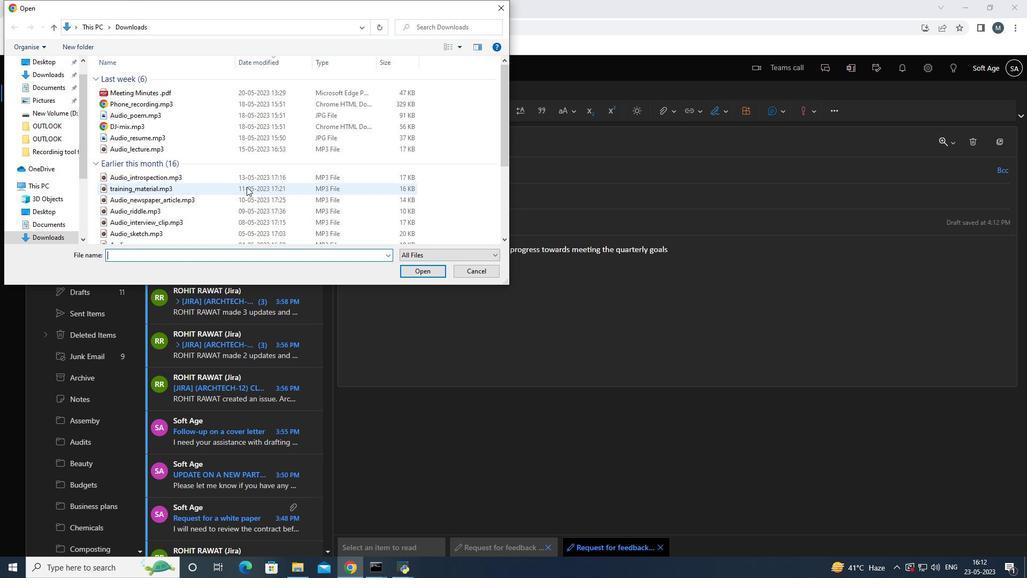 
Action: Mouse pressed left at (242, 186)
Screenshot: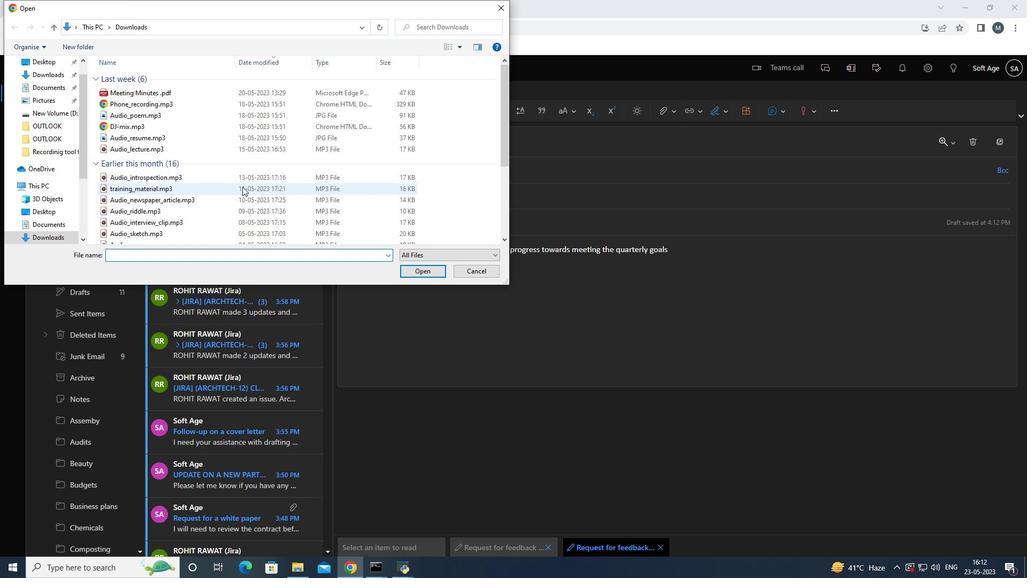 
Action: Mouse moved to (241, 186)
Screenshot: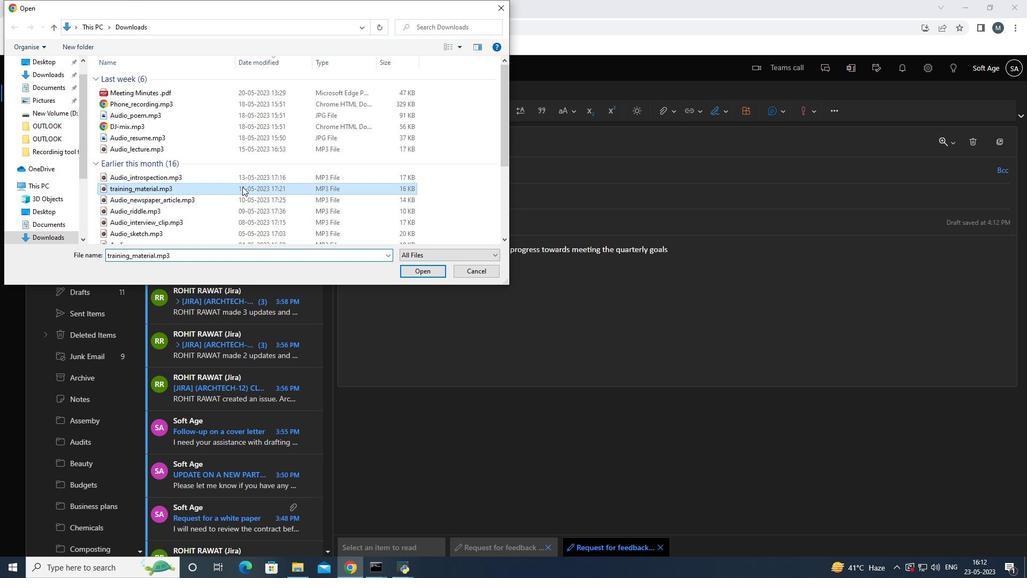 
Action: Mouse pressed right at (241, 186)
Screenshot: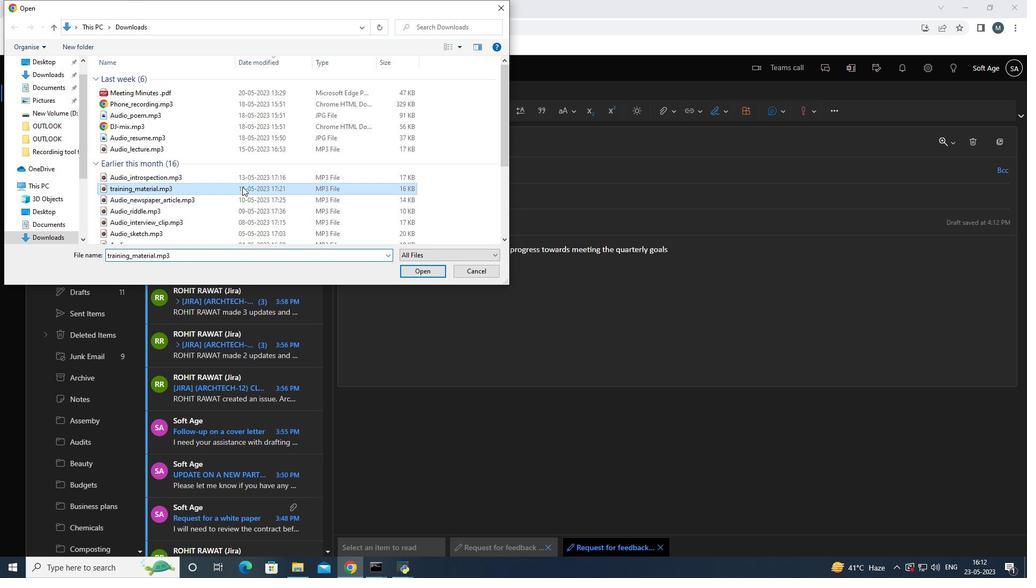 
Action: Mouse moved to (268, 437)
Screenshot: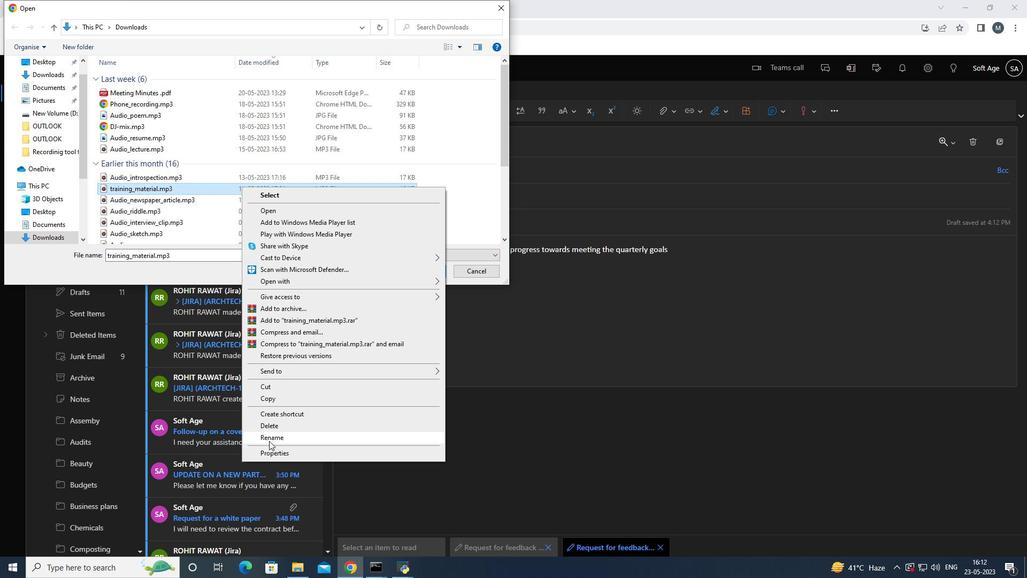 
Action: Mouse pressed left at (268, 437)
Screenshot: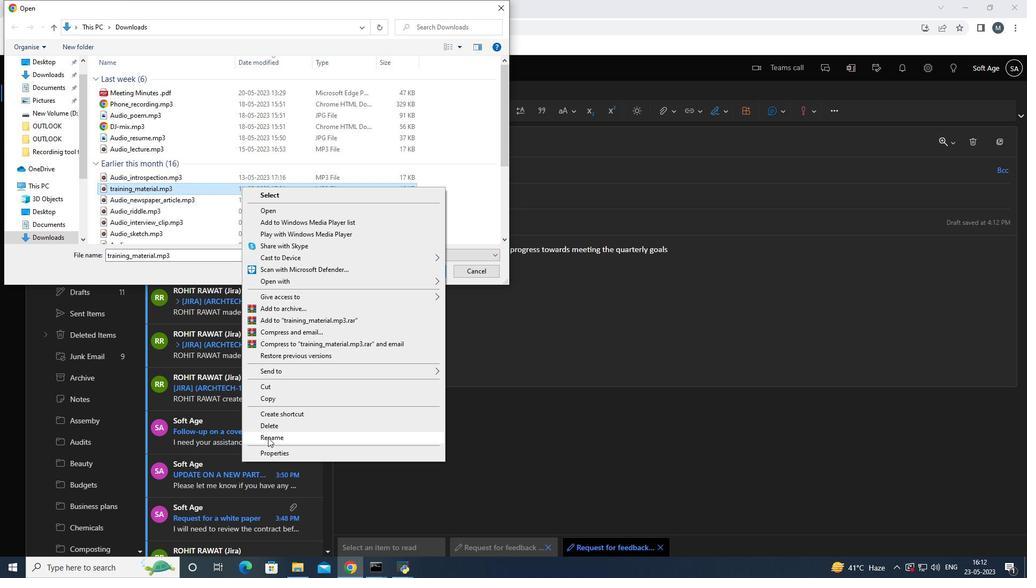 
Action: Mouse moved to (224, 349)
Screenshot: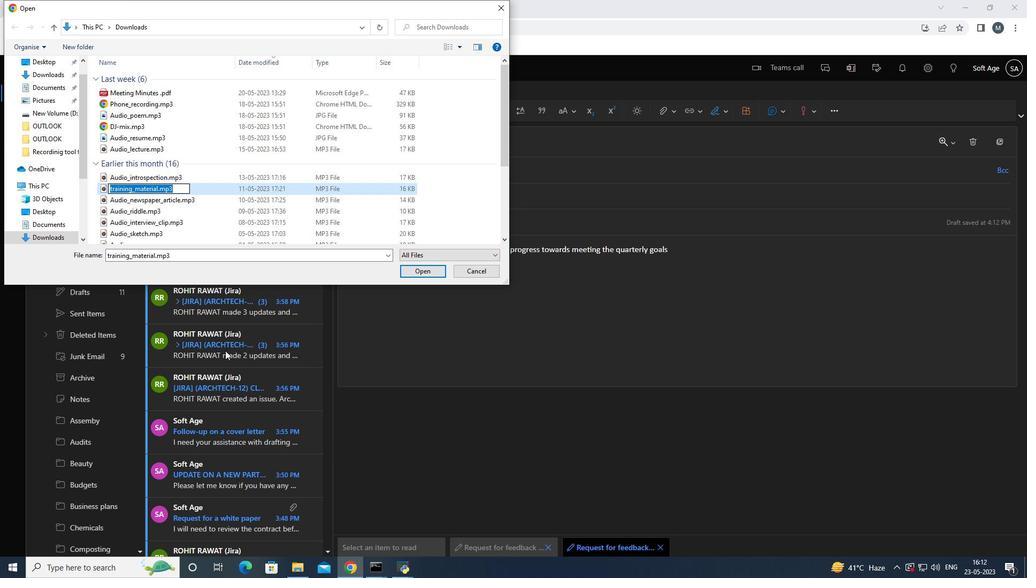 
Action: Key pressed <Key.shift>audio<Key.backspace><Key.backspace><Key.backspace><Key.backspace><Key.backspace><Key.backspace><Key.backspace><Key.backspace><Key.backspace><Key.backspace><Key.backspace><Key.backspace><Key.shift>Aus<Key.backspace>dio<Key.shift>_philosophy<Key.space><Key.backspace><Key.shift><Key.shift><Key.shift><Key.shift><Key.shift><Key.shift><Key.shift><Key.shift><Key.shift><Key.shift><Key.shift><Key.shift><Key.shift><Key.shift><Key.shift>_discussion<Key.space><Key.backspace>.mp3<Key.enter>
Screenshot: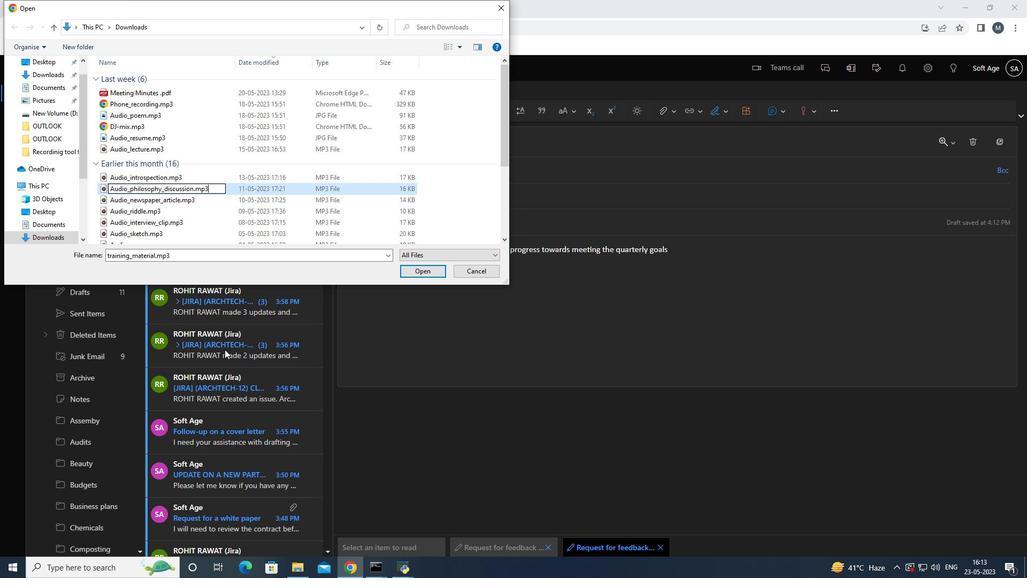 
Action: Mouse moved to (258, 187)
Screenshot: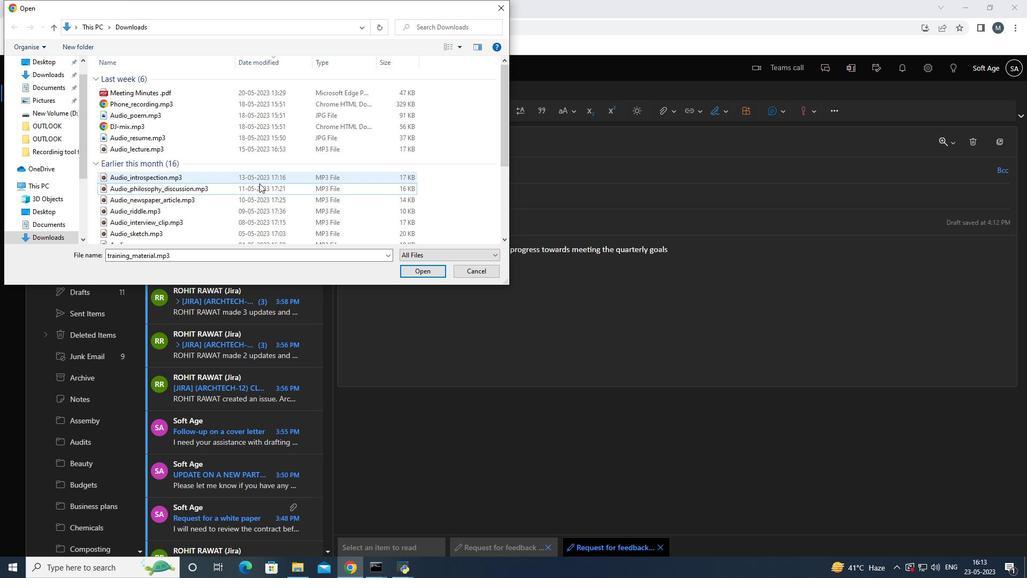 
Action: Mouse pressed left at (258, 187)
Screenshot: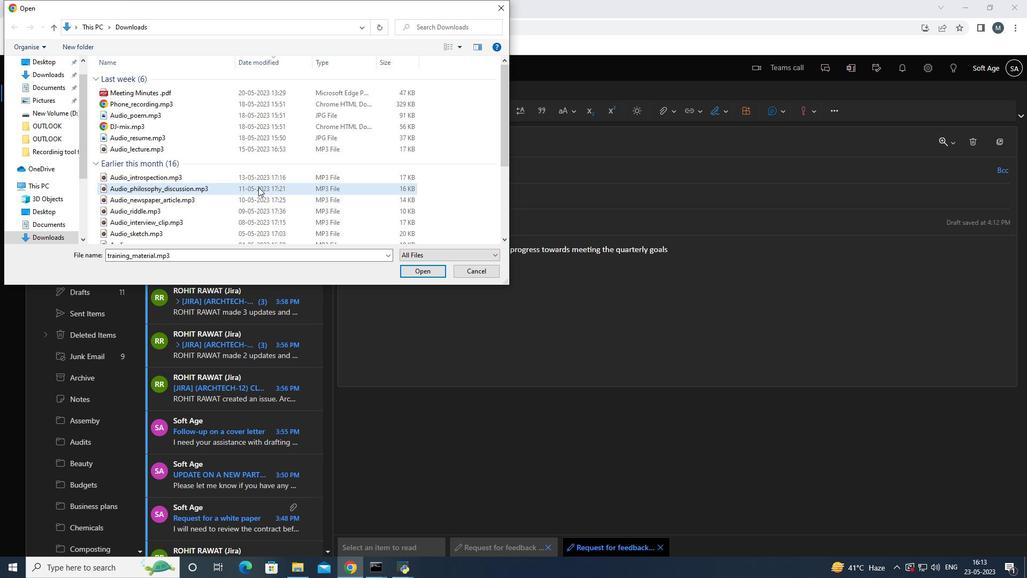 
Action: Mouse moved to (423, 270)
Screenshot: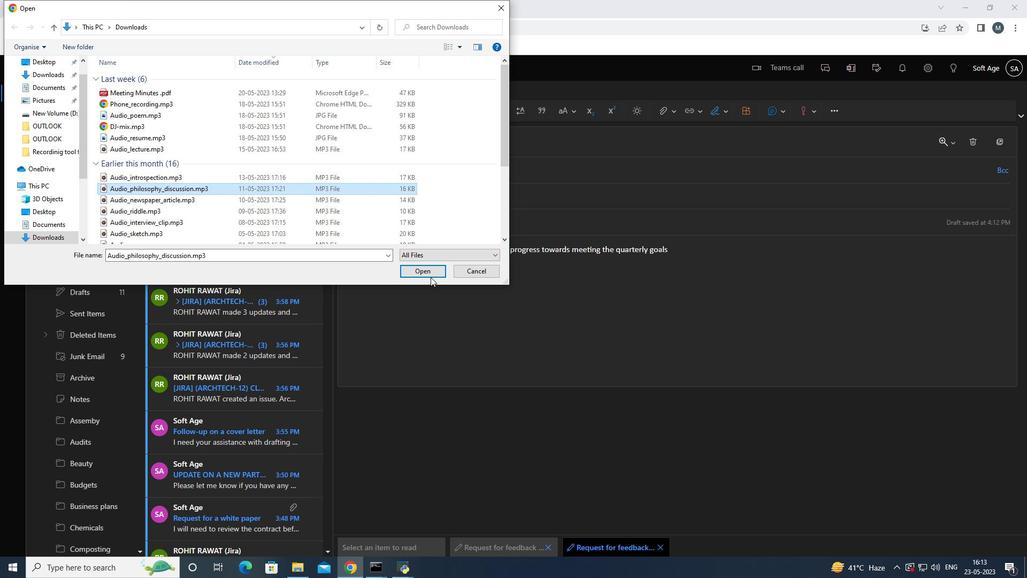
Action: Mouse pressed left at (423, 270)
Screenshot: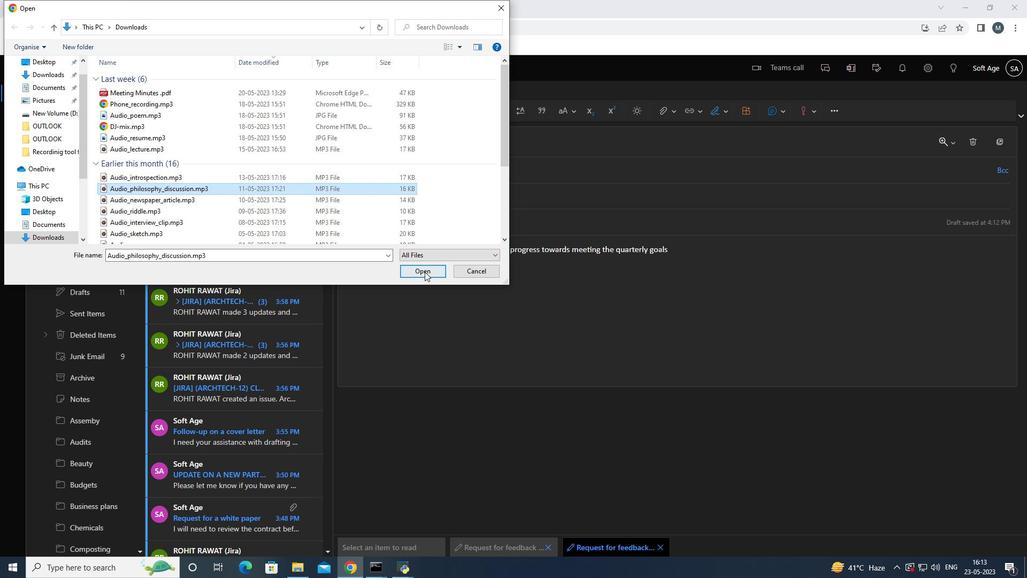 
Action: Mouse moved to (372, 142)
Screenshot: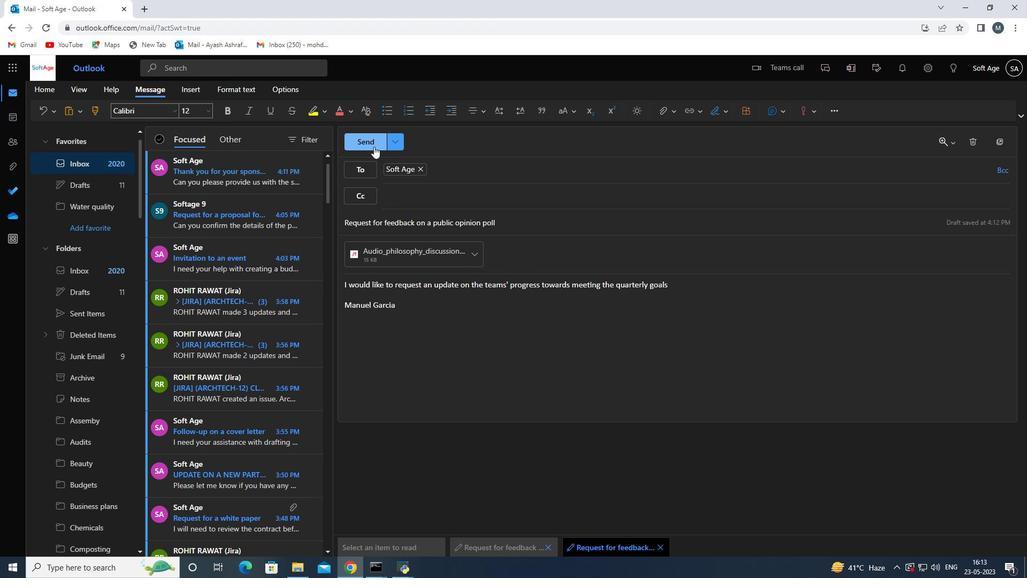 
Action: Mouse pressed left at (372, 142)
Screenshot: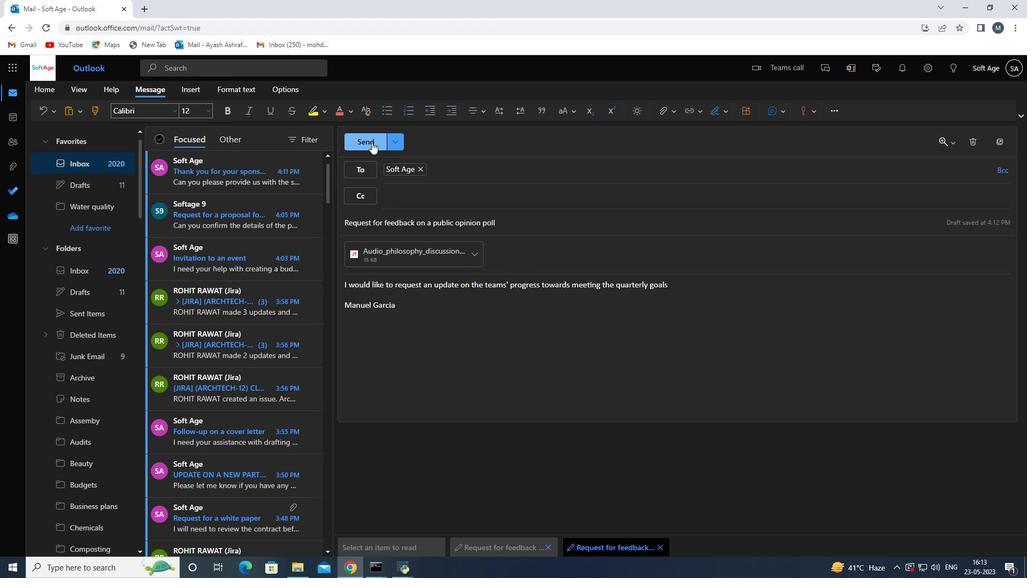 
Action: Mouse moved to (86, 306)
Screenshot: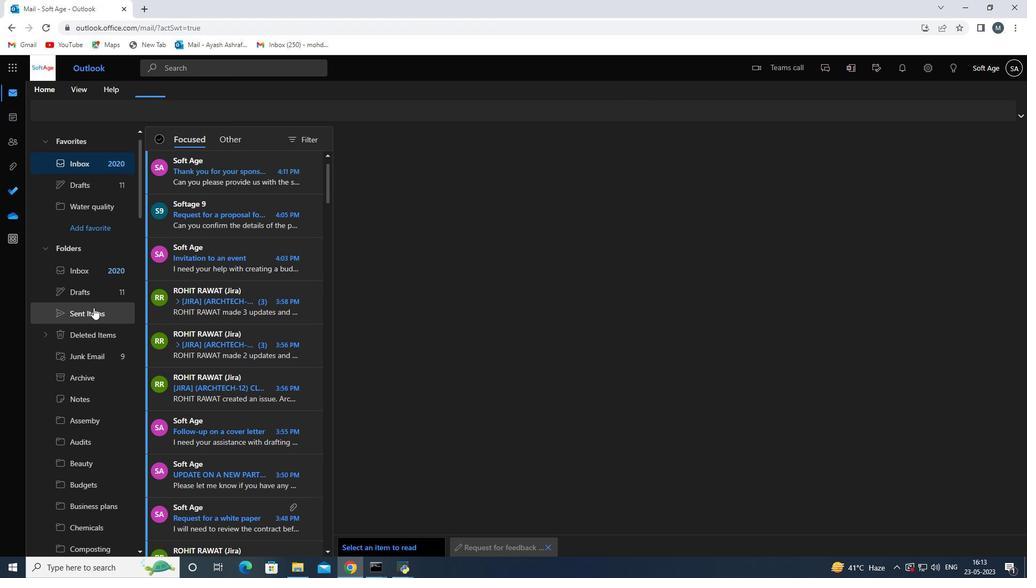 
Action: Mouse scrolled (86, 307) with delta (0, 0)
Screenshot: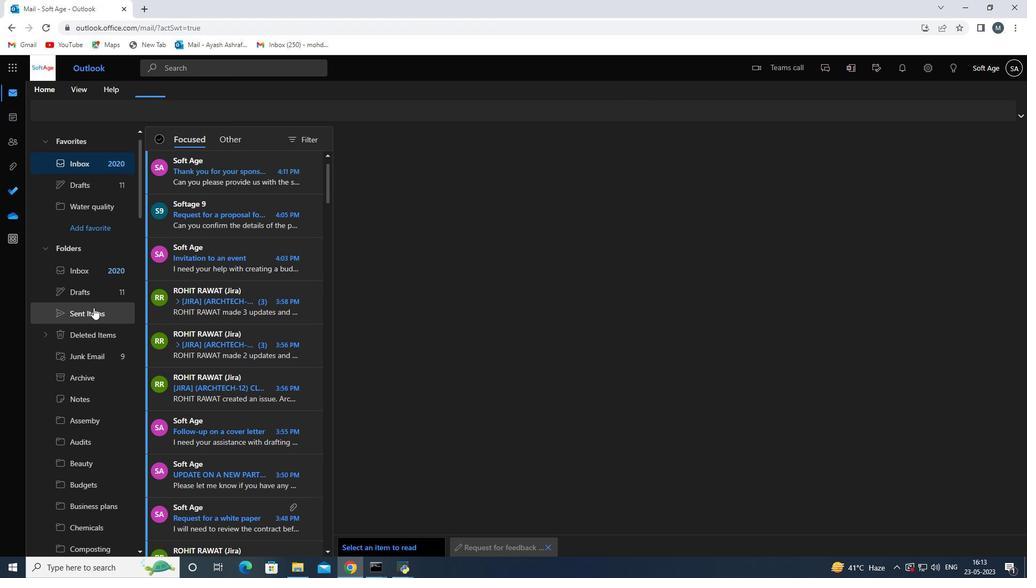 
Action: Mouse scrolled (86, 307) with delta (0, 0)
Screenshot: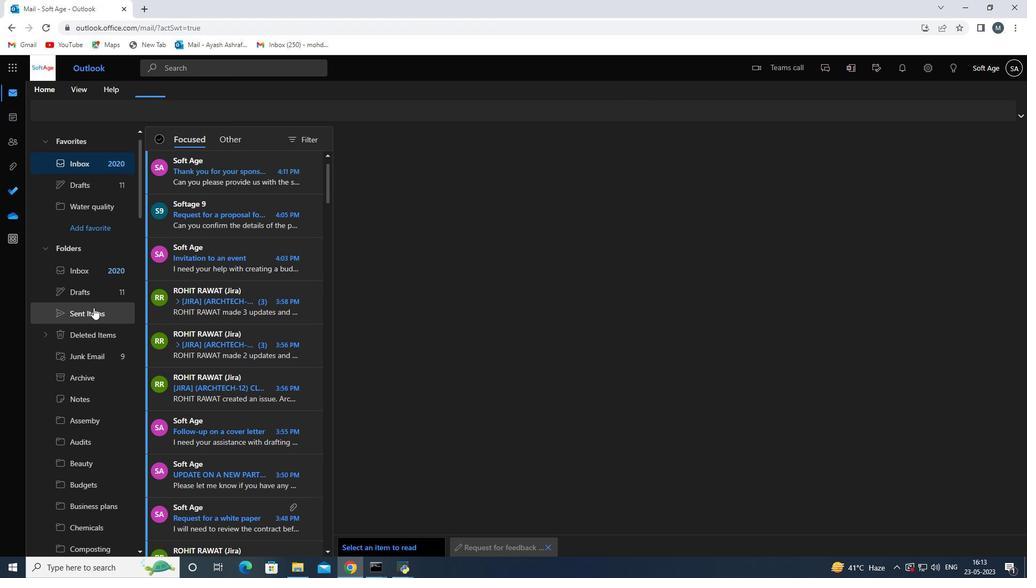 
Action: Mouse scrolled (86, 307) with delta (0, 0)
Screenshot: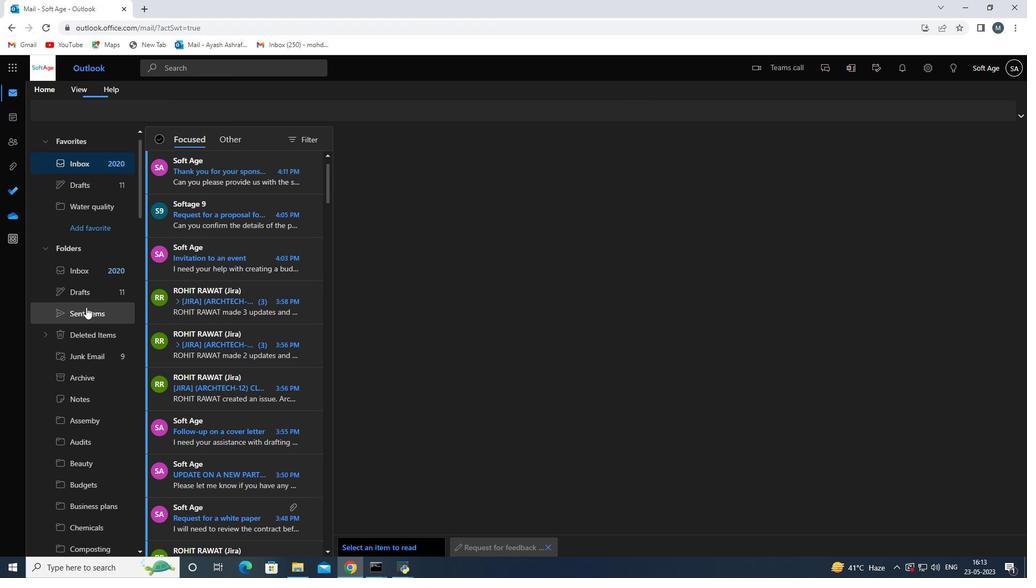 
Action: Mouse scrolled (86, 307) with delta (0, 0)
Screenshot: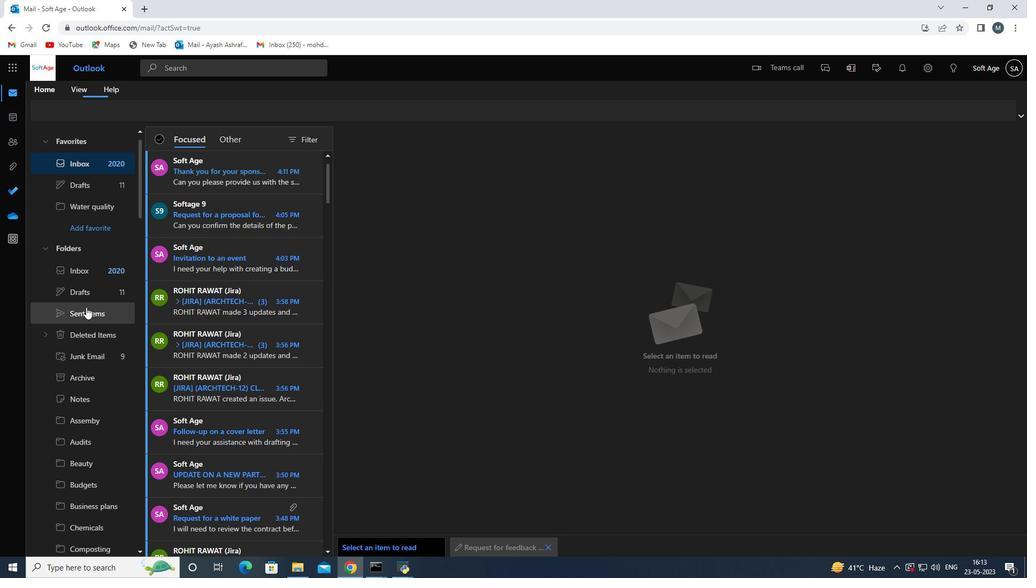 
Action: Mouse scrolled (86, 307) with delta (0, 0)
Screenshot: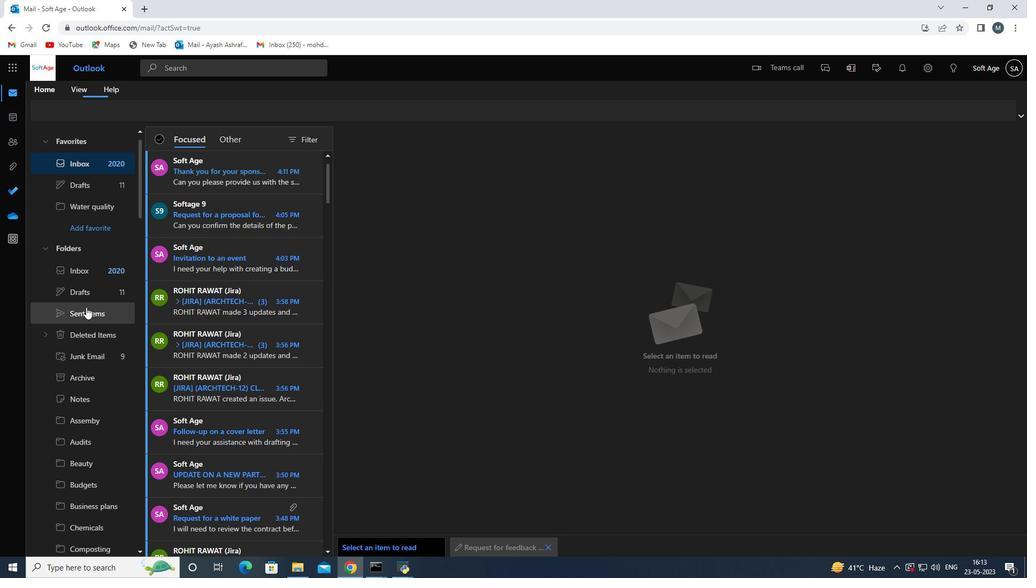 
Action: Mouse moved to (100, 308)
Screenshot: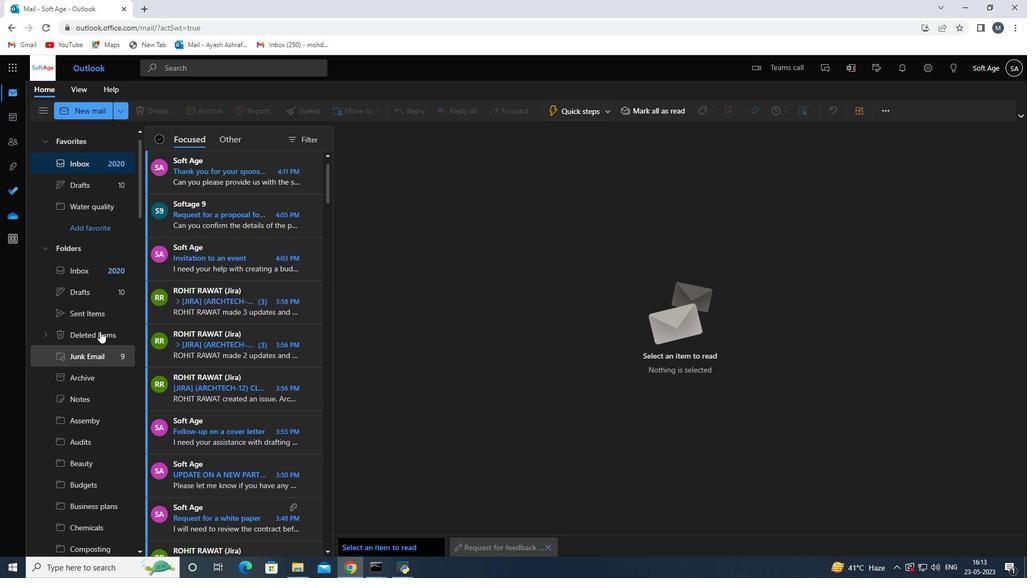
Action: Mouse pressed left at (100, 308)
Screenshot: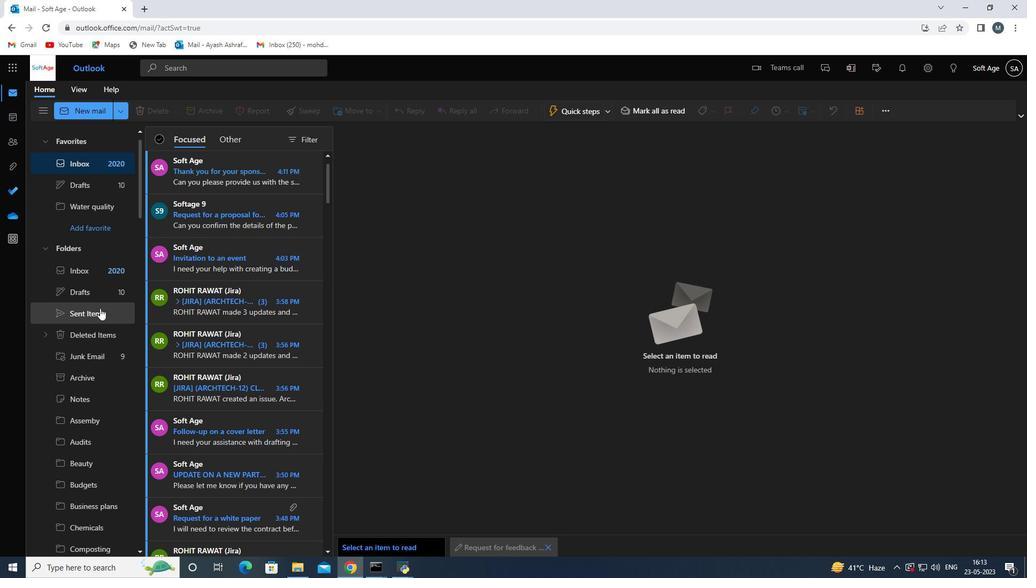 
Action: Mouse moved to (219, 226)
Screenshot: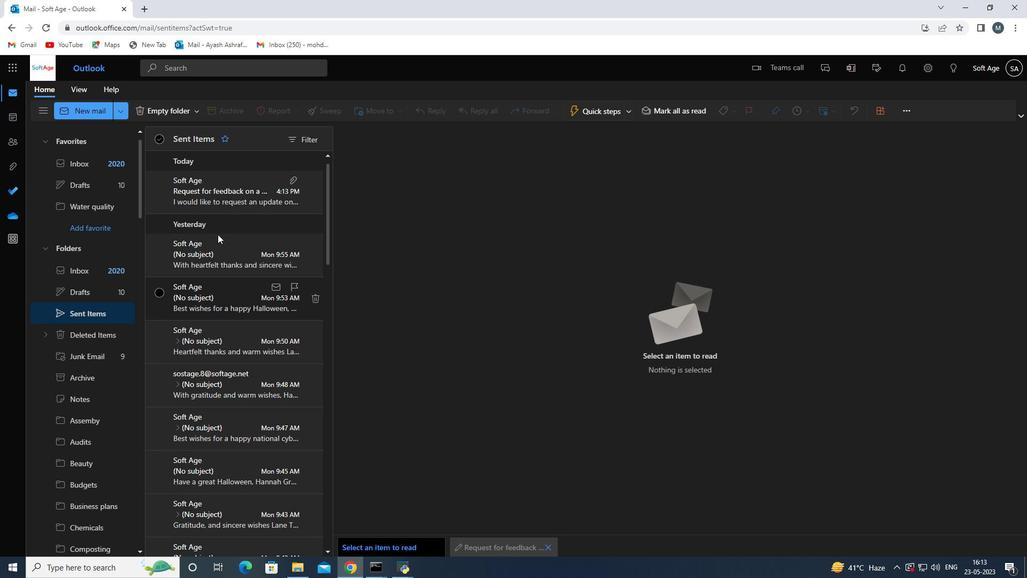 
Action: Mouse scrolled (219, 227) with delta (0, 0)
Screenshot: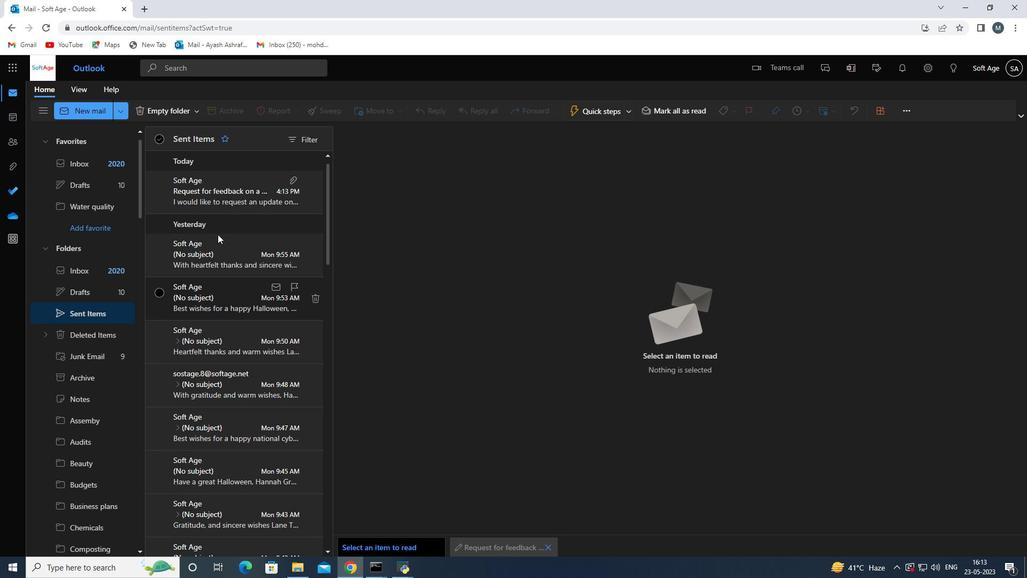 
Action: Mouse scrolled (219, 227) with delta (0, 0)
Screenshot: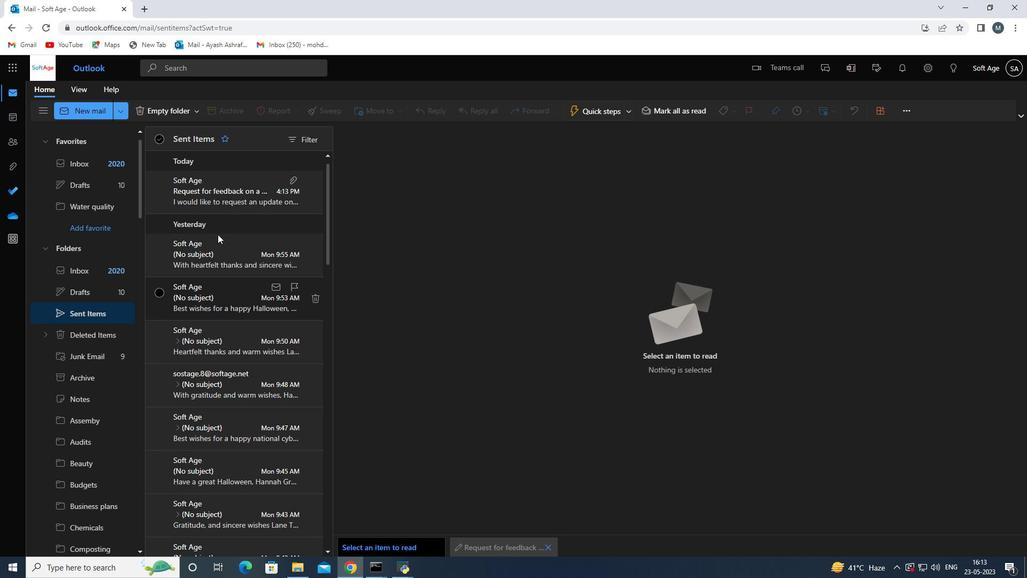 
Action: Mouse moved to (220, 226)
Screenshot: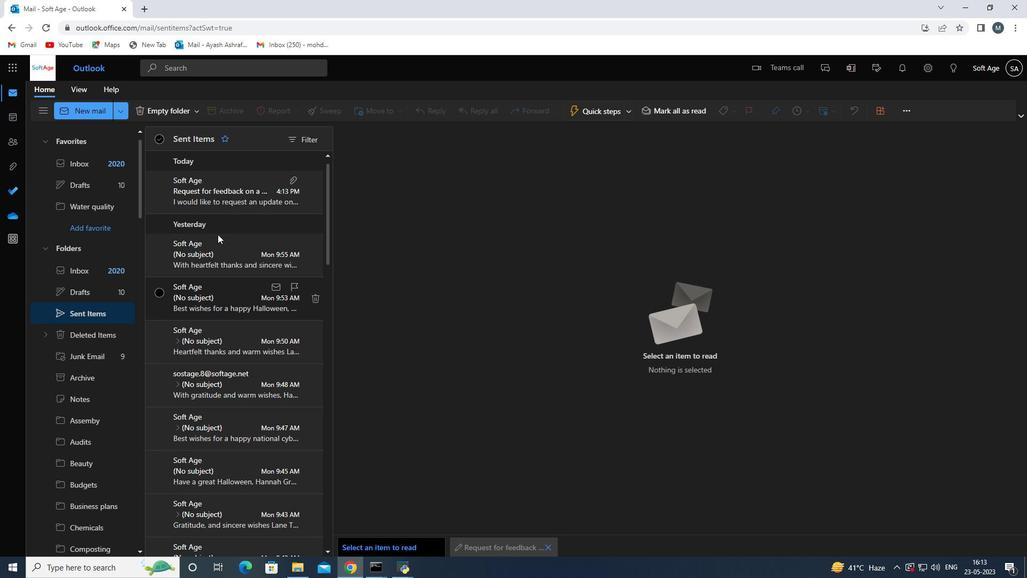 
Action: Mouse scrolled (220, 226) with delta (0, 0)
Screenshot: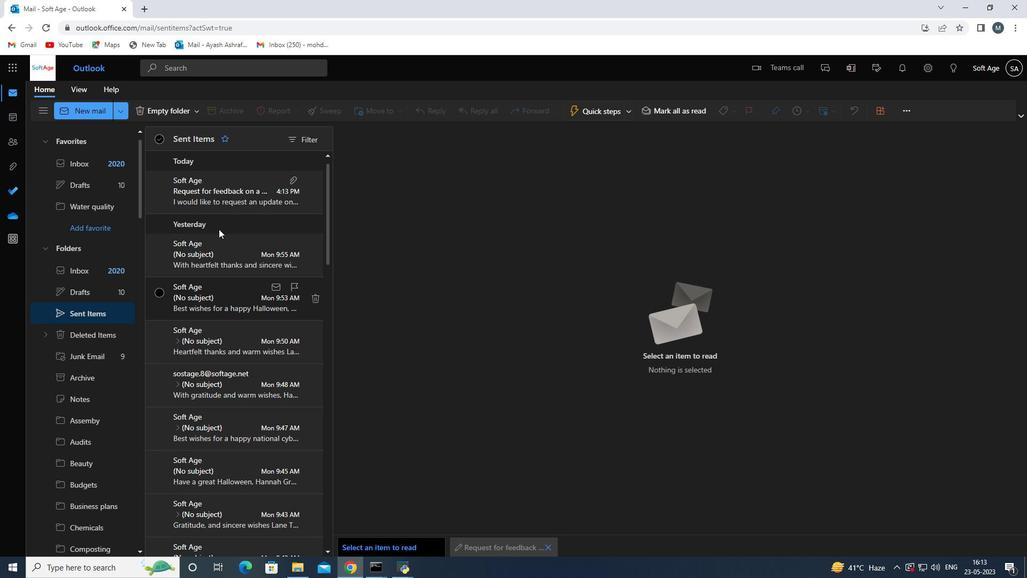 
Action: Mouse moved to (220, 225)
Screenshot: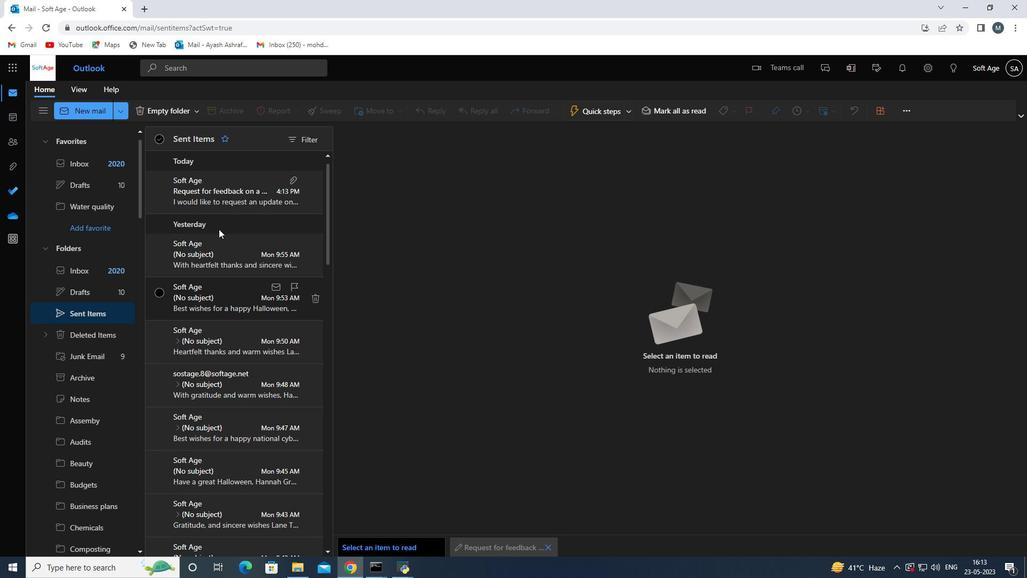 
Action: Mouse scrolled (220, 226) with delta (0, 0)
Screenshot: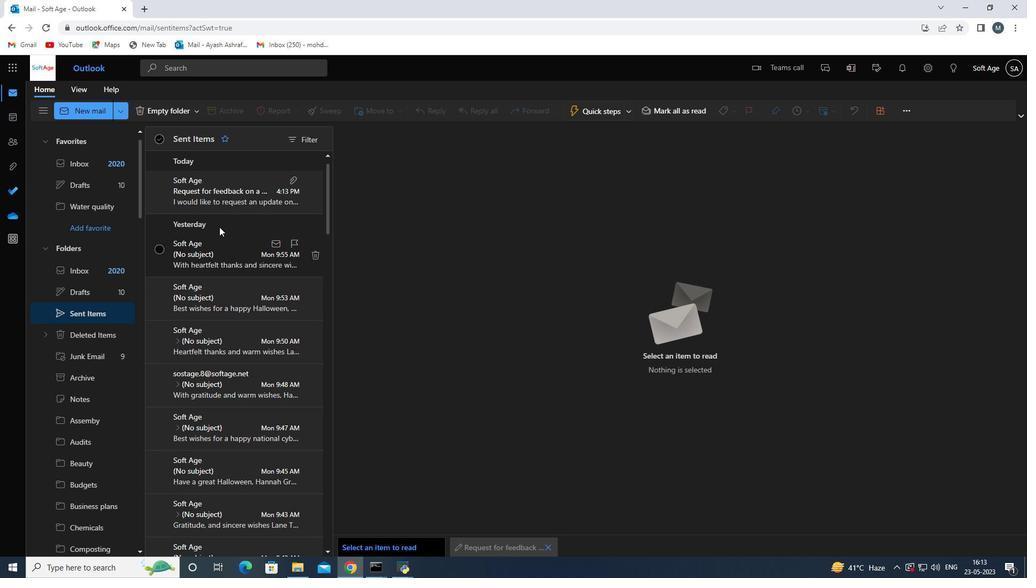 
Action: Mouse moved to (220, 203)
Screenshot: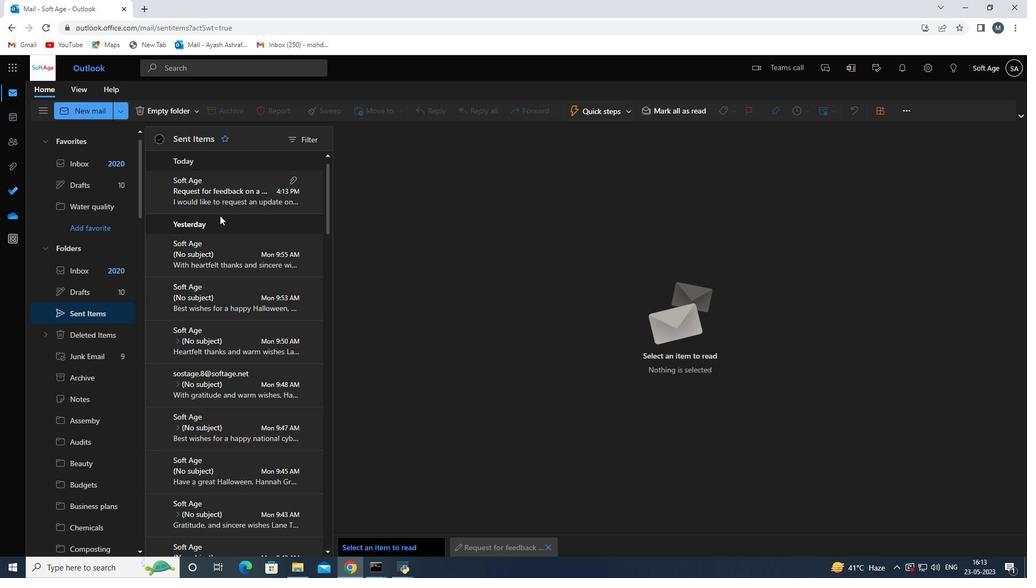 
Action: Mouse pressed left at (220, 203)
Screenshot: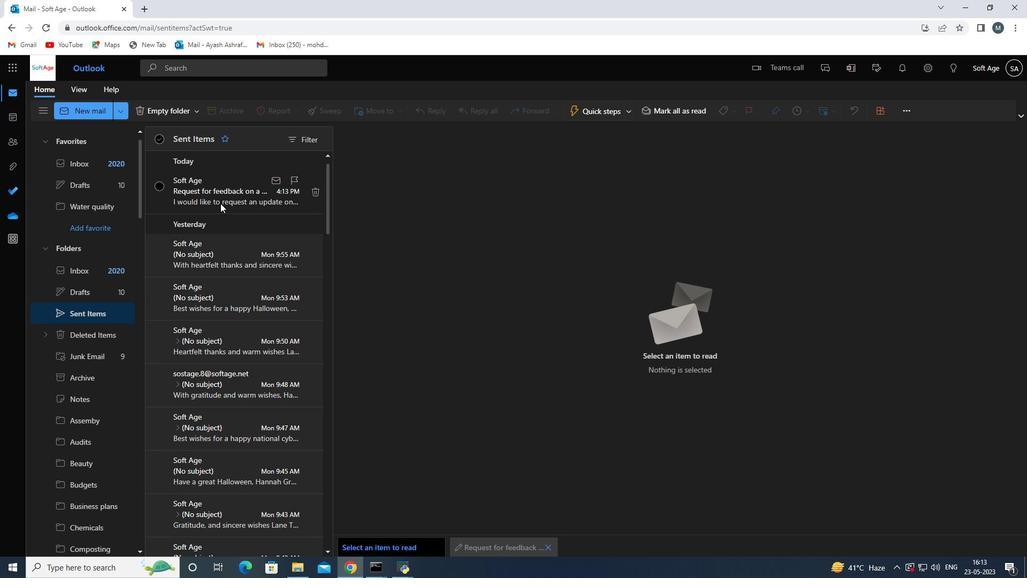 
Action: Mouse moved to (368, 112)
Screenshot: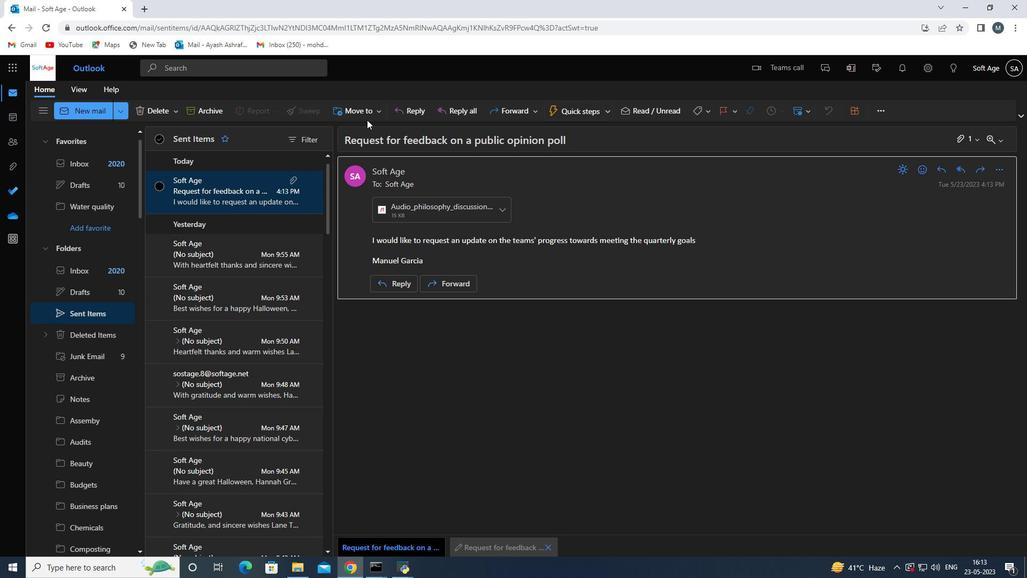 
Action: Mouse pressed left at (368, 112)
Screenshot: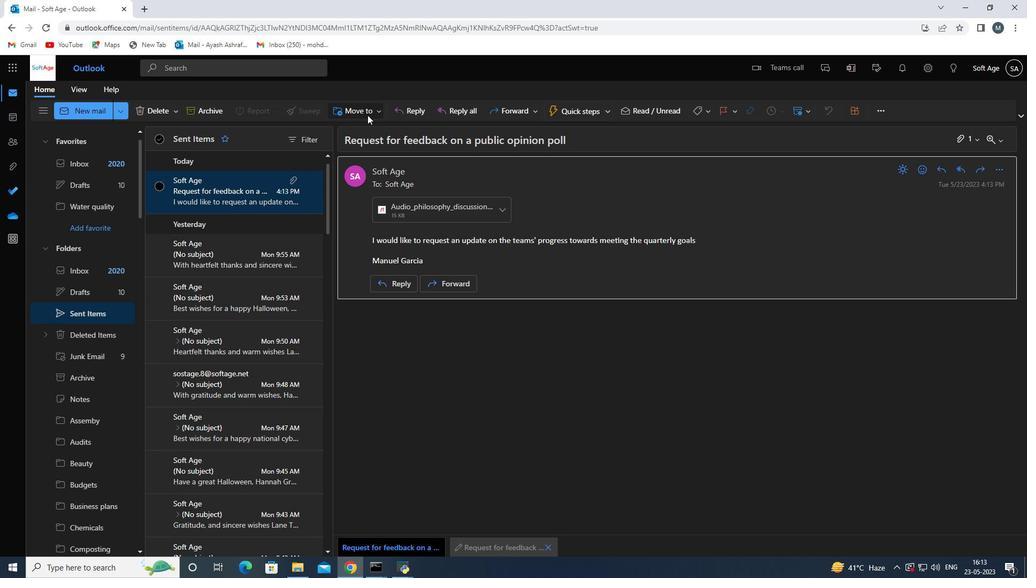 
Action: Mouse moved to (379, 130)
Screenshot: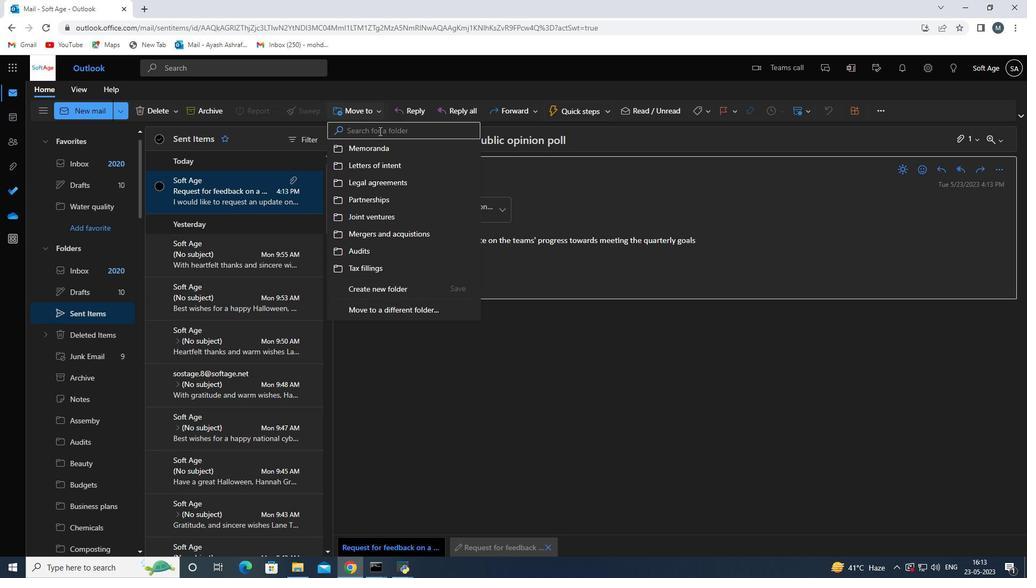 
Action: Mouse pressed left at (379, 130)
Screenshot: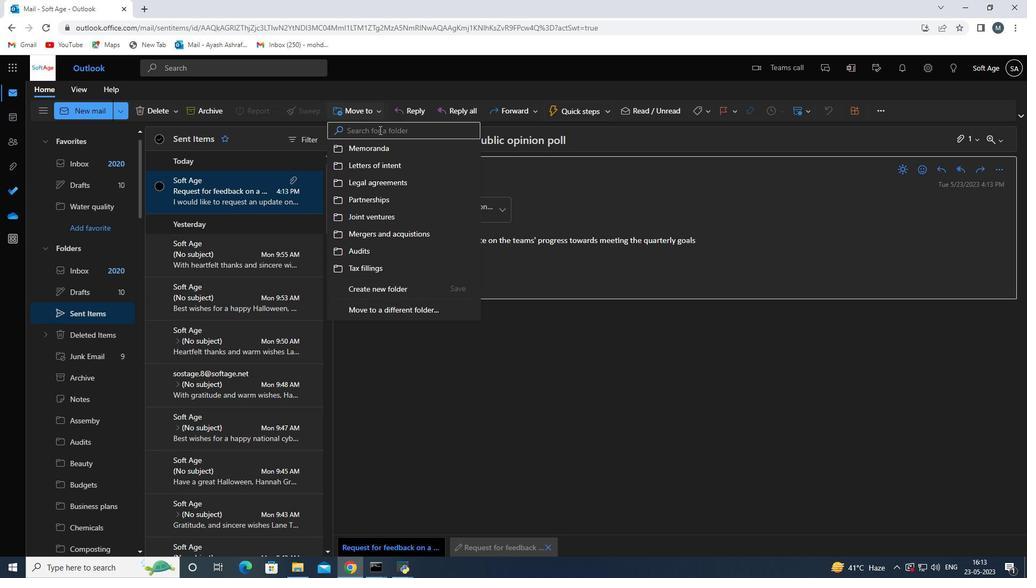 
Action: Key pressed <Key.shift>Memorandums<Key.space>of<Key.space>understanding<Key.enter>
Screenshot: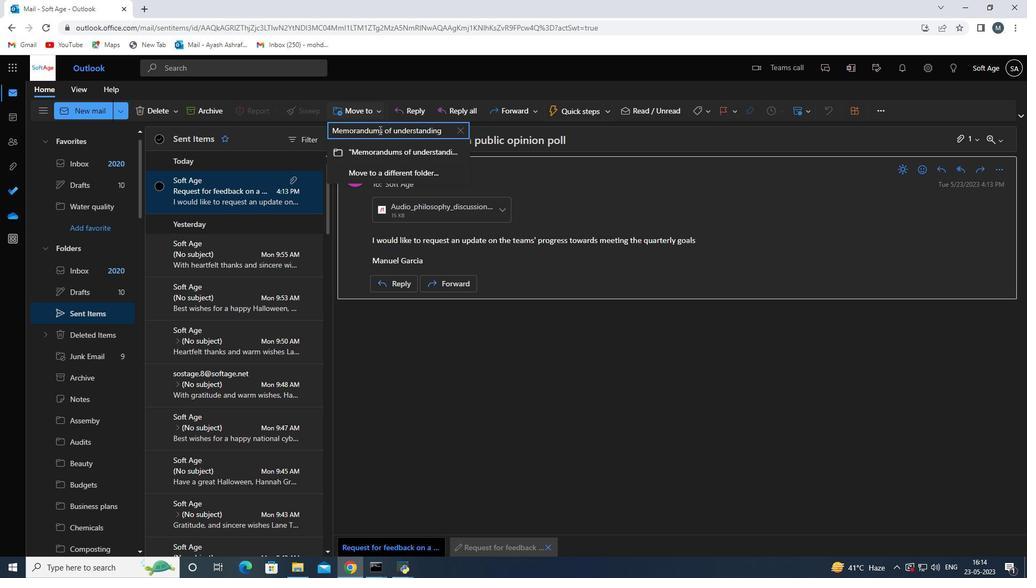 
Action: Mouse moved to (416, 147)
Screenshot: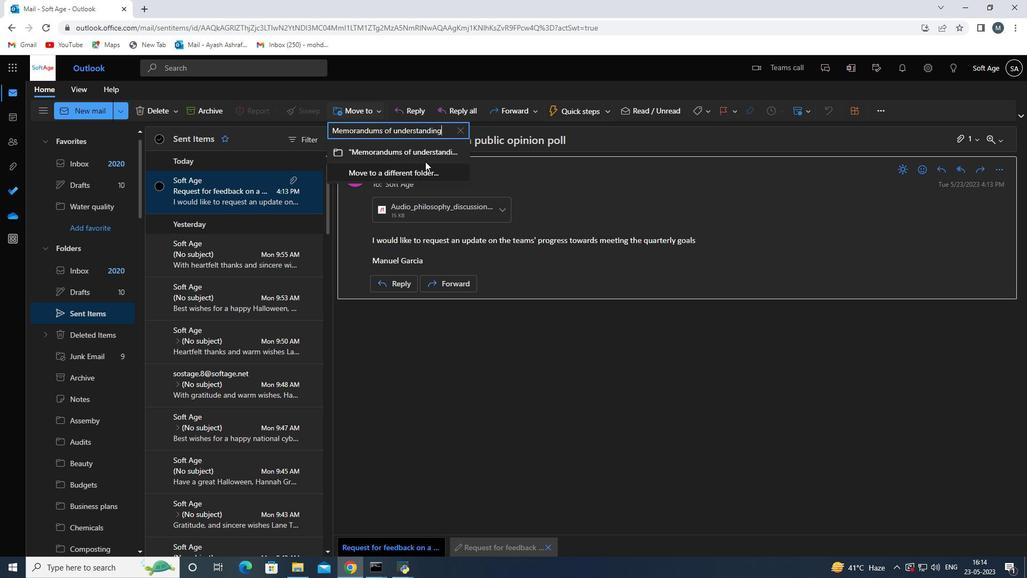 
Action: Mouse pressed left at (416, 147)
Screenshot: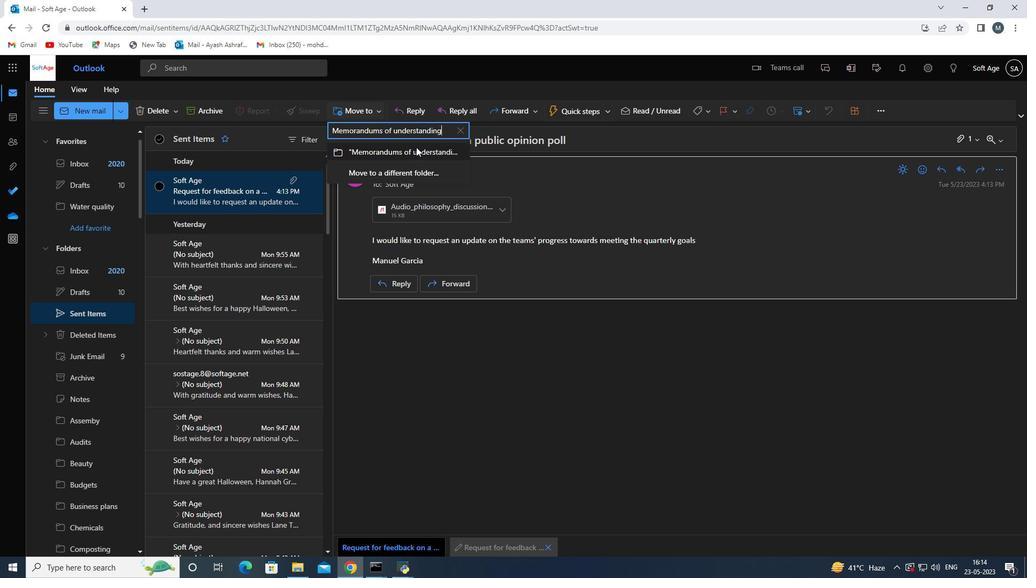 
Action: Mouse moved to (428, 337)
Screenshot: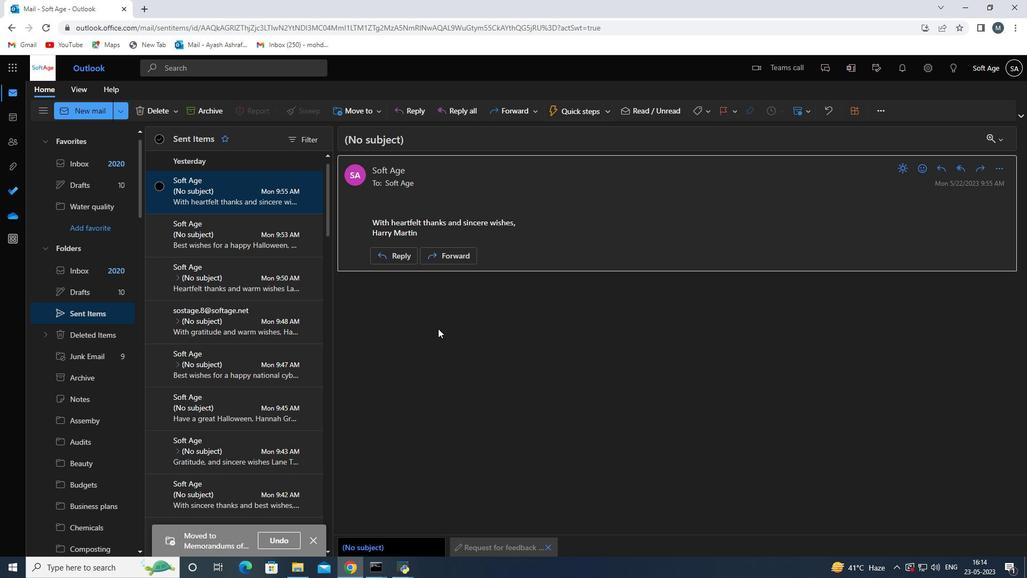 
